 Task: Create ChildIssue0000000640 as Child Issue of Issue Issue0000000320 in Backlog  in Scrum Project Project0000000064 in Jira. Assign Person0000000125 as Assignee of Child Issue ChildIssue0000000621 of Issue Issue0000000311 in Backlog  in Scrum Project Project0000000063 in Jira. Assign Person0000000125 as Assignee of Child Issue ChildIssue0000000622 of Issue Issue0000000311 in Backlog  in Scrum Project Project0000000063 in Jira. Assign Person0000000125 as Assignee of Child Issue ChildIssue0000000623 of Issue Issue0000000312 in Backlog  in Scrum Project Project0000000063 in Jira. Assign Person0000000125 as Assignee of Child Issue ChildIssue0000000624 of Issue Issue0000000312 in Backlog  in Scrum Project Project0000000063 in Jira
Action: Mouse moved to (970, 509)
Screenshot: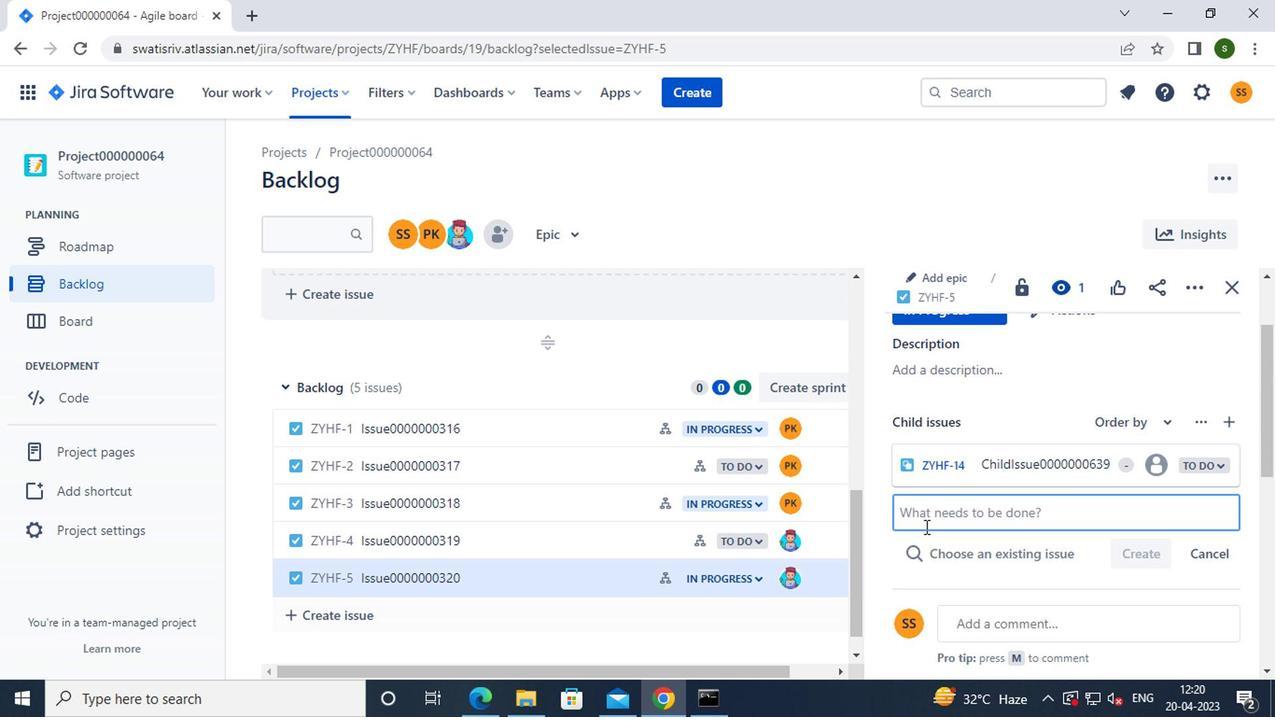 
Action: Key pressed <Key.caps_lock><Key.caps_lock>c<Key.caps_lock>hild<Key.caps_lock>i<Key.caps_lock>ssue0000000640
Screenshot: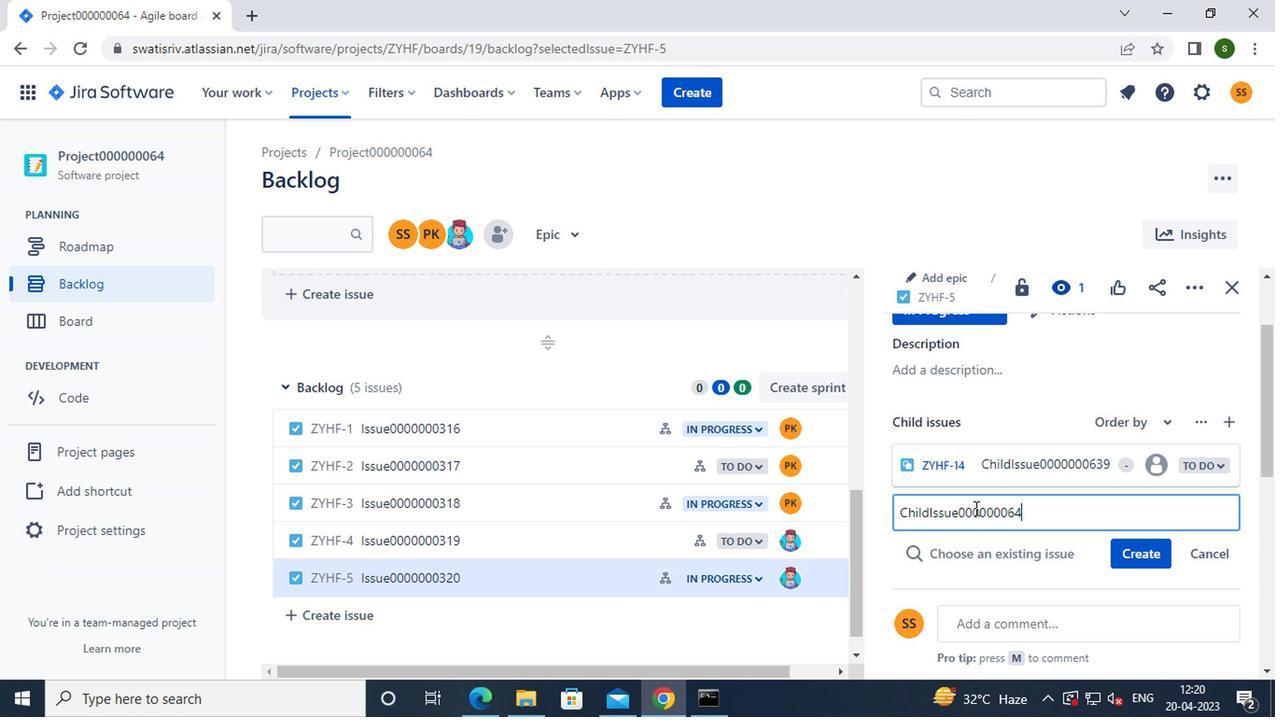 
Action: Mouse moved to (1135, 558)
Screenshot: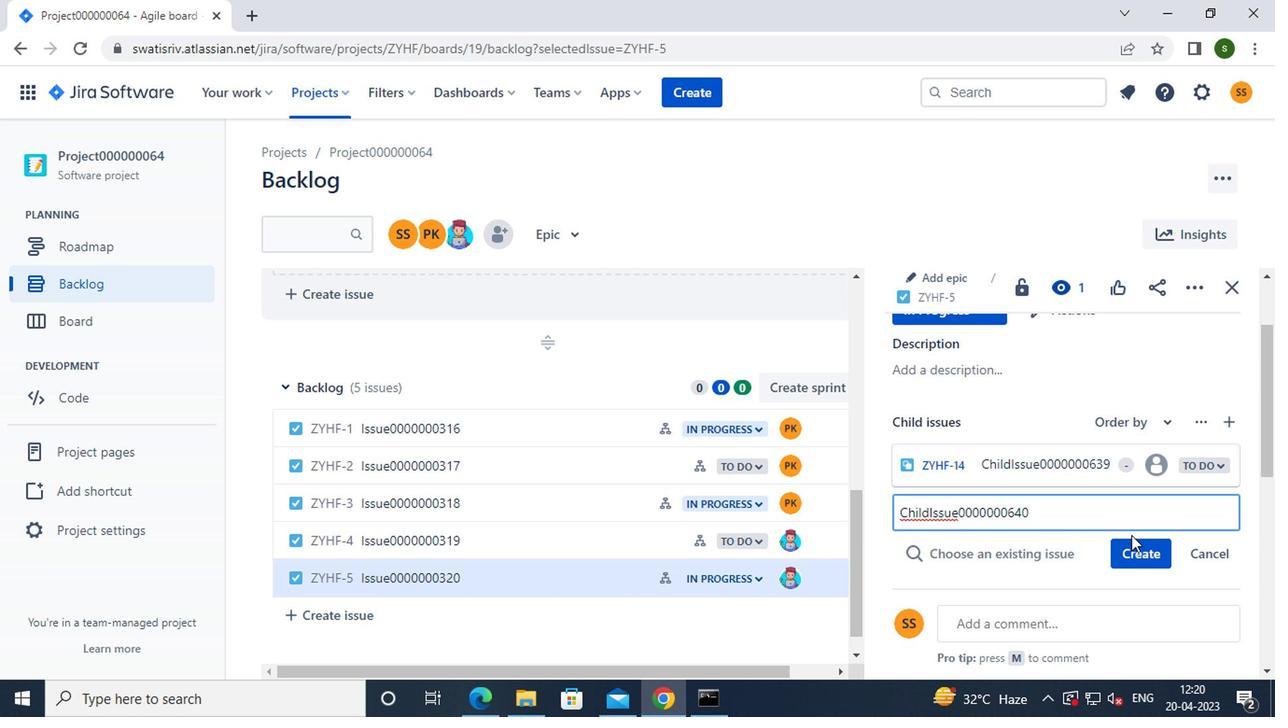 
Action: Mouse pressed left at (1135, 558)
Screenshot: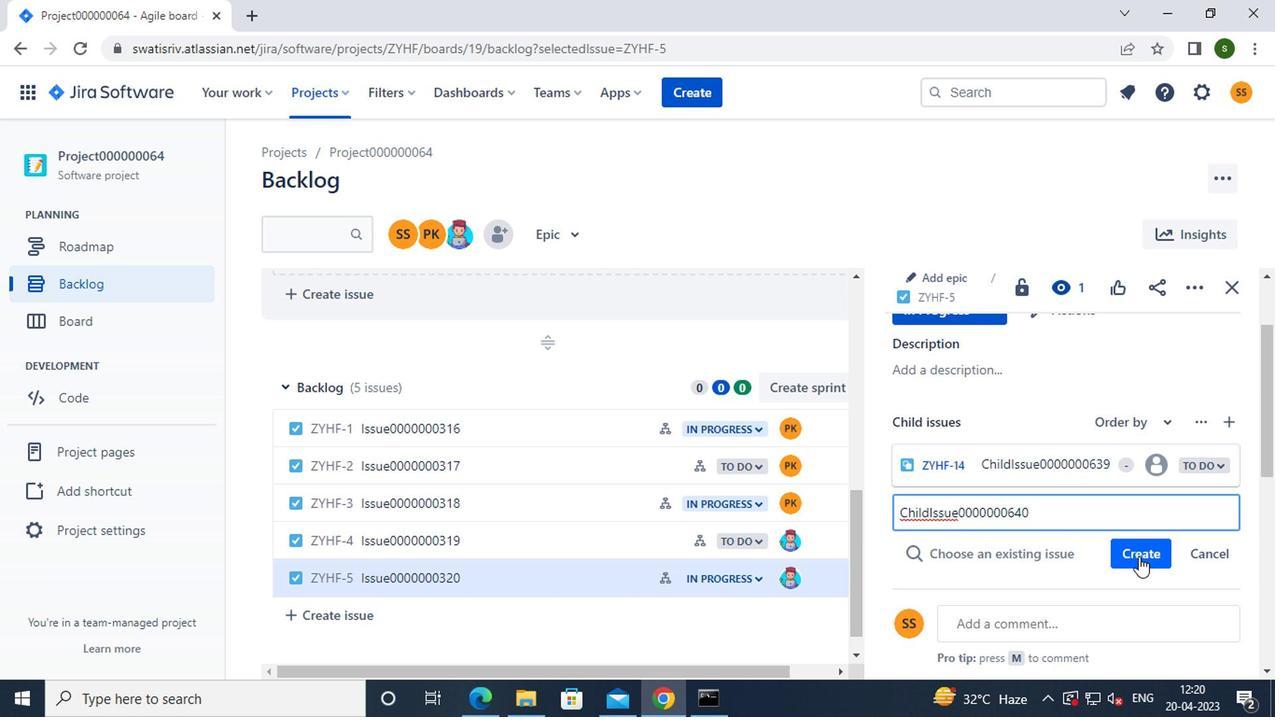 
Action: Mouse moved to (318, 85)
Screenshot: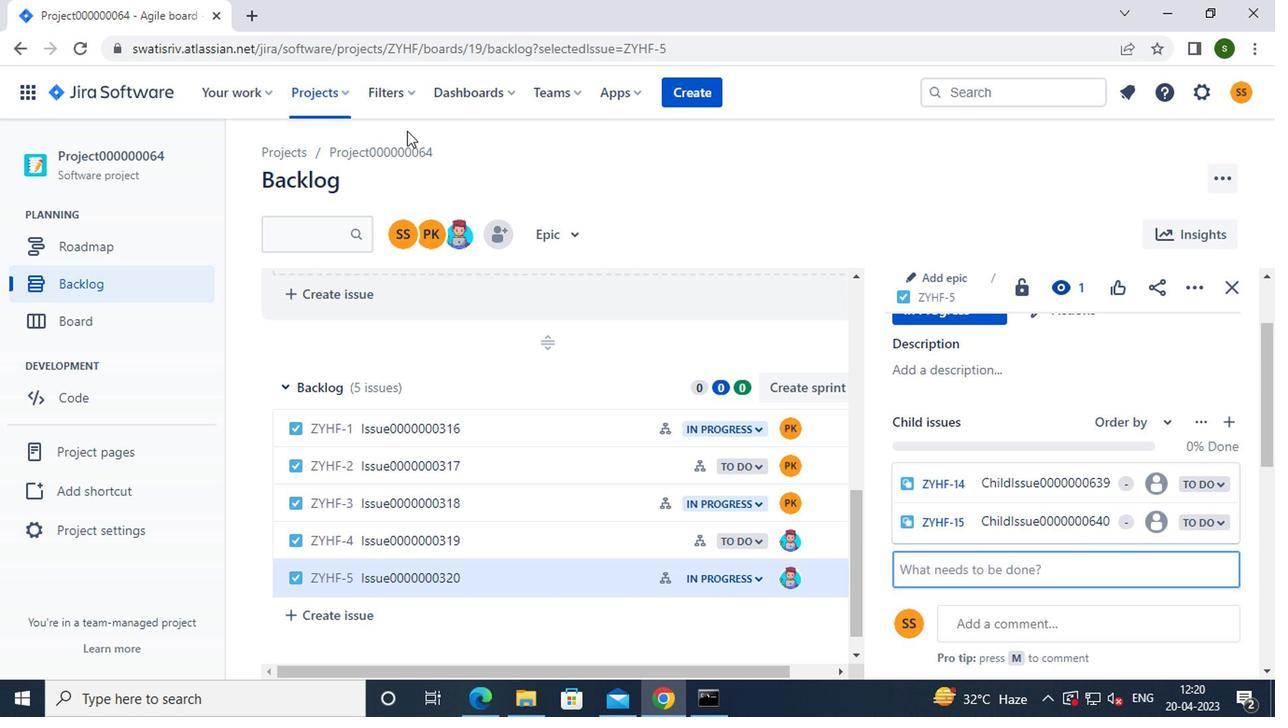 
Action: Mouse pressed left at (318, 85)
Screenshot: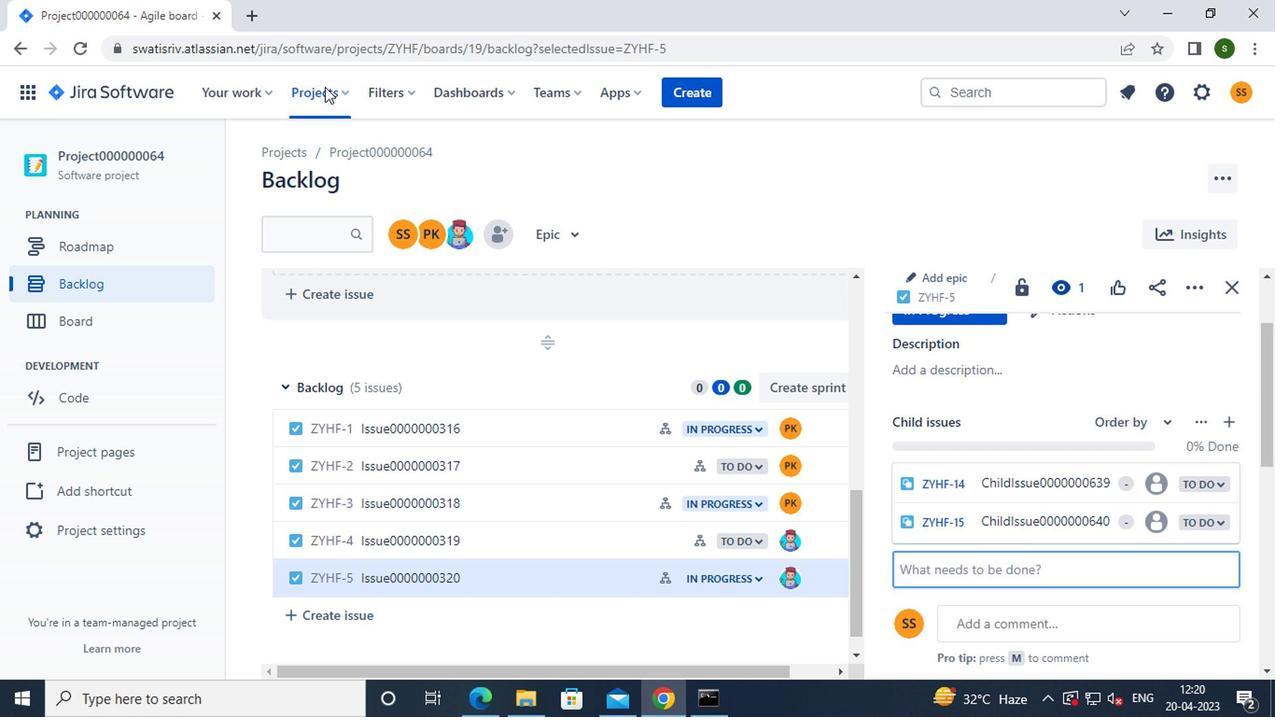 
Action: Mouse moved to (321, 95)
Screenshot: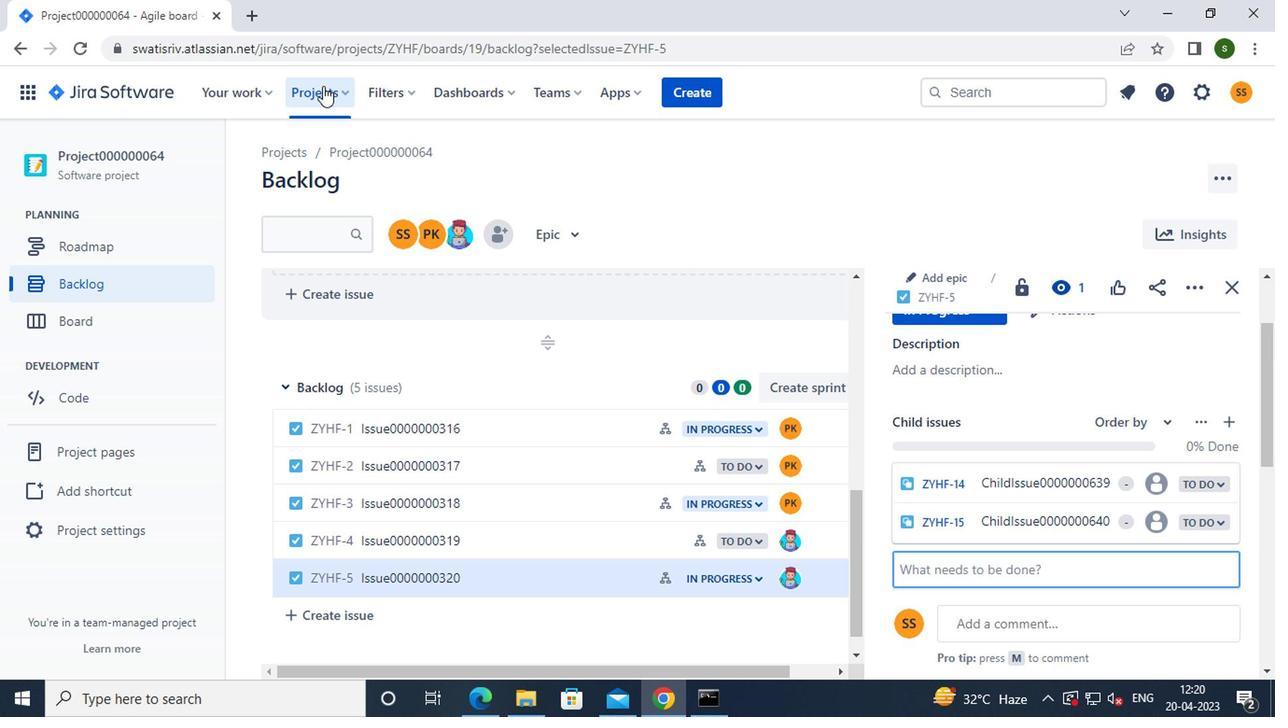 
Action: Mouse pressed left at (321, 95)
Screenshot: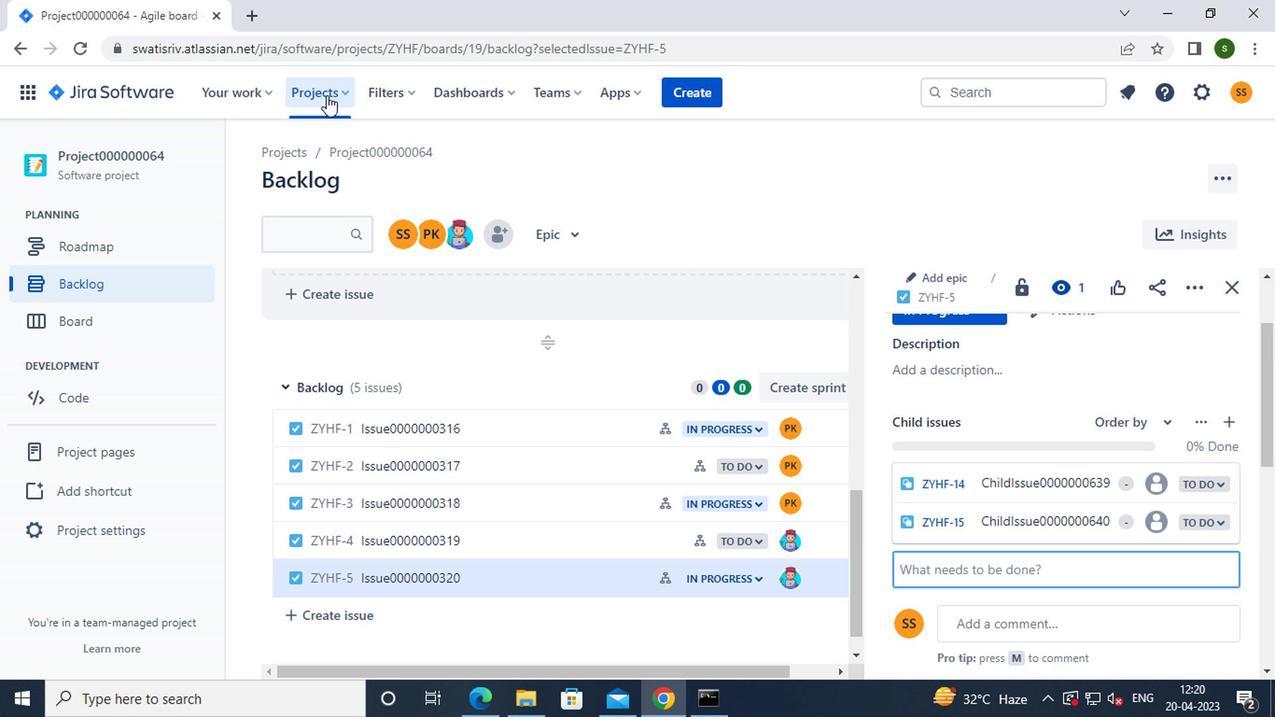 
Action: Mouse pressed left at (321, 95)
Screenshot: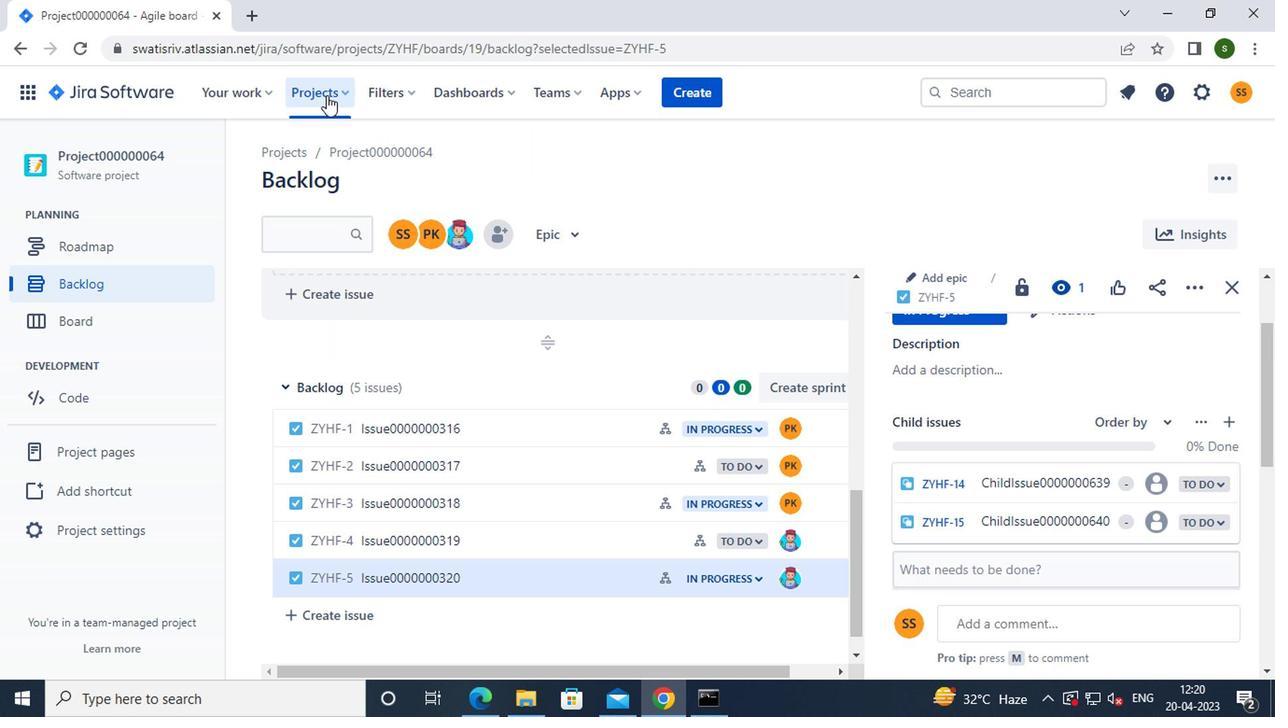 
Action: Mouse moved to (378, 220)
Screenshot: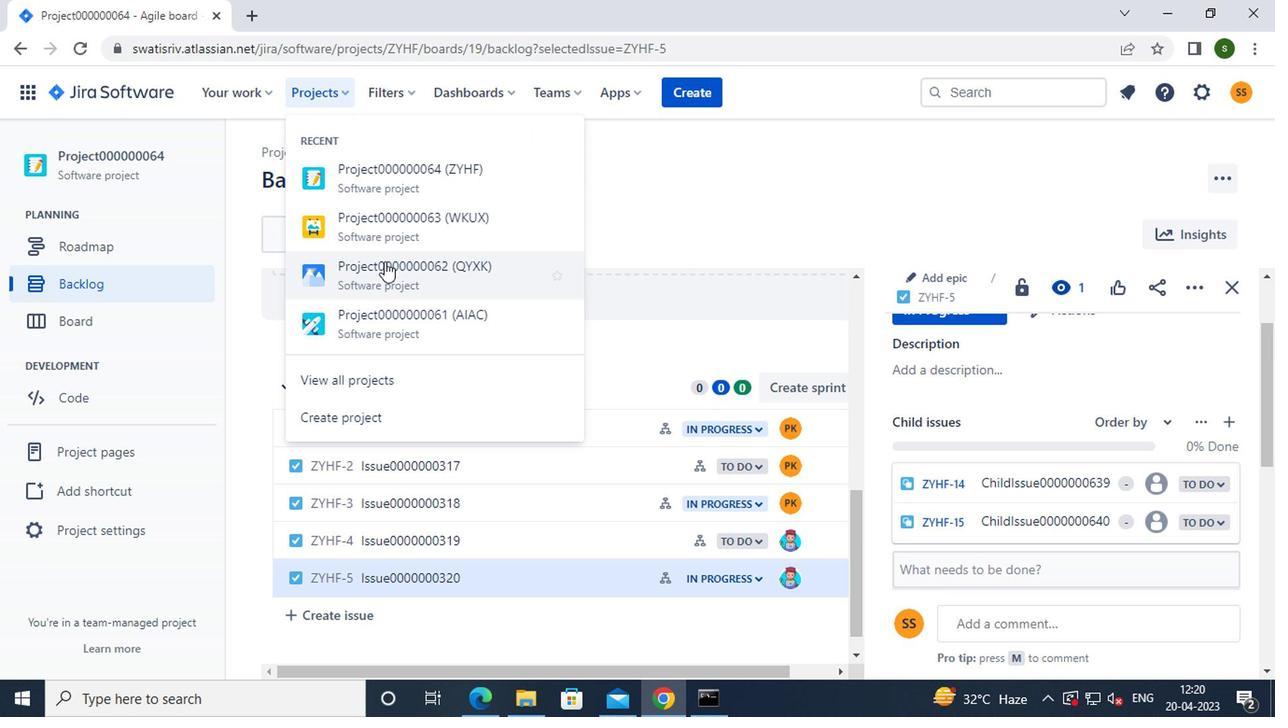 
Action: Mouse pressed left at (378, 220)
Screenshot: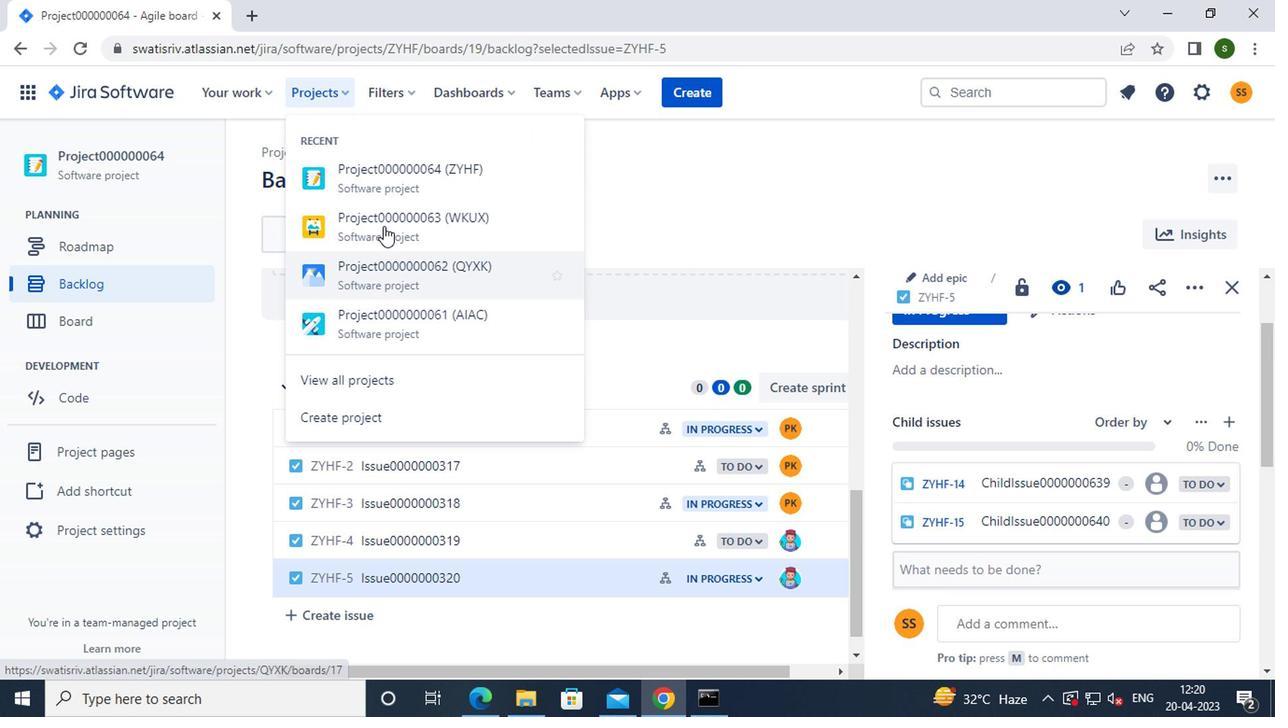 
Action: Mouse moved to (122, 286)
Screenshot: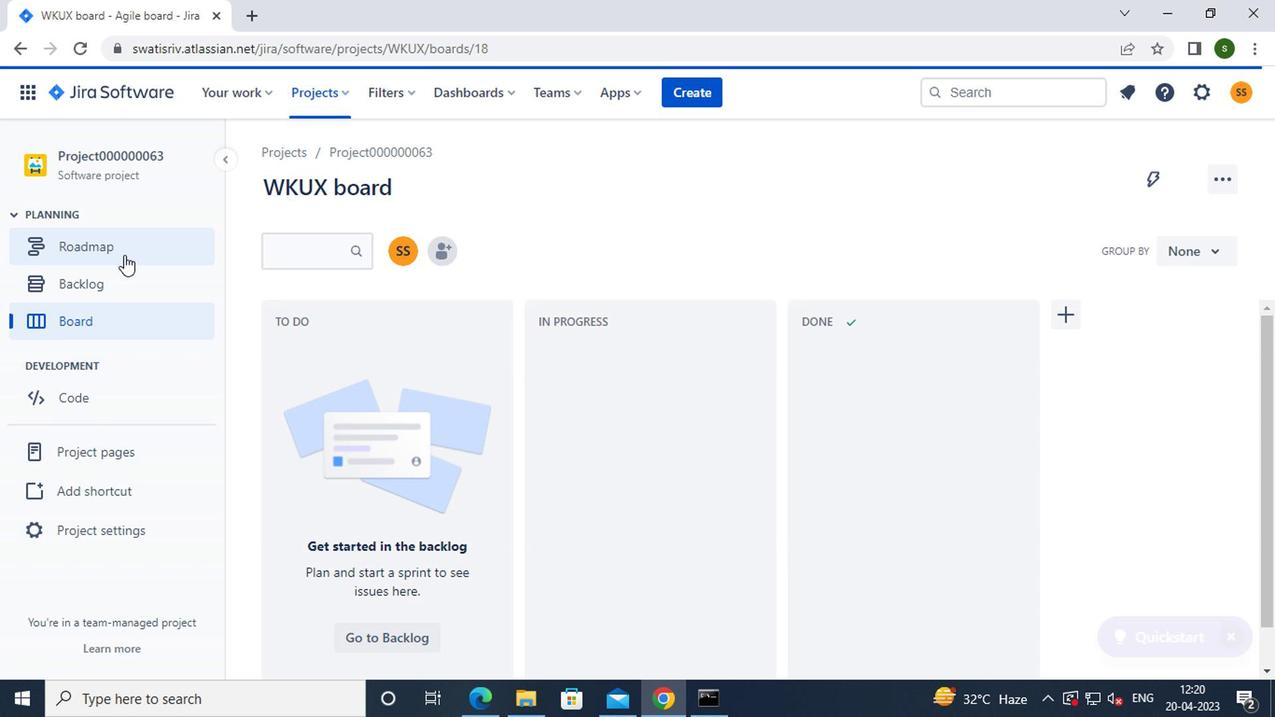 
Action: Mouse pressed left at (122, 286)
Screenshot: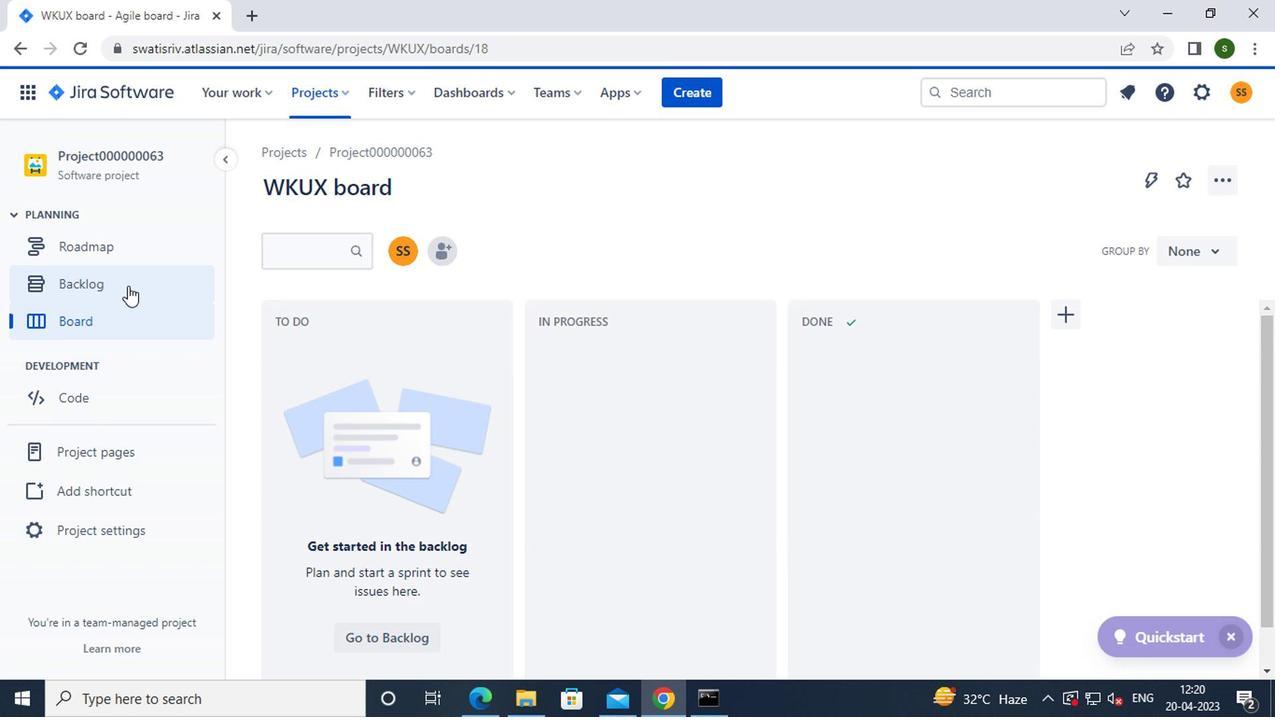 
Action: Mouse moved to (843, 431)
Screenshot: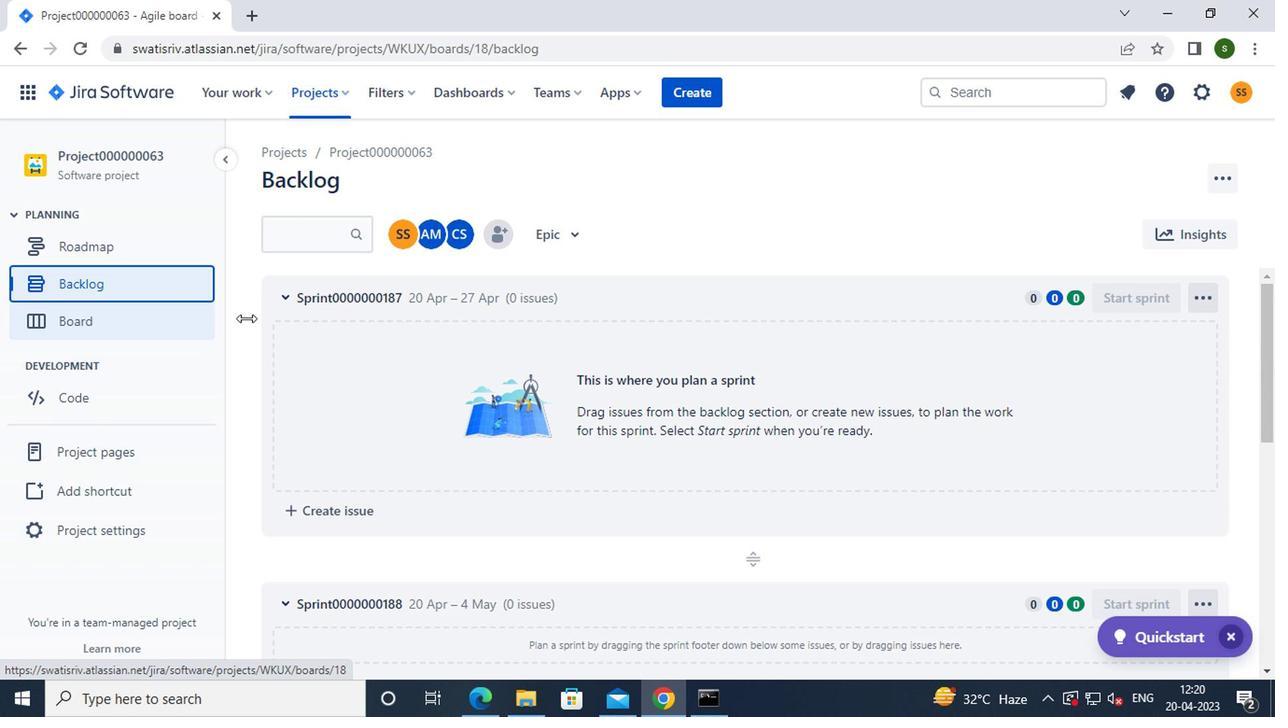 
Action: Mouse scrolled (843, 430) with delta (0, -1)
Screenshot: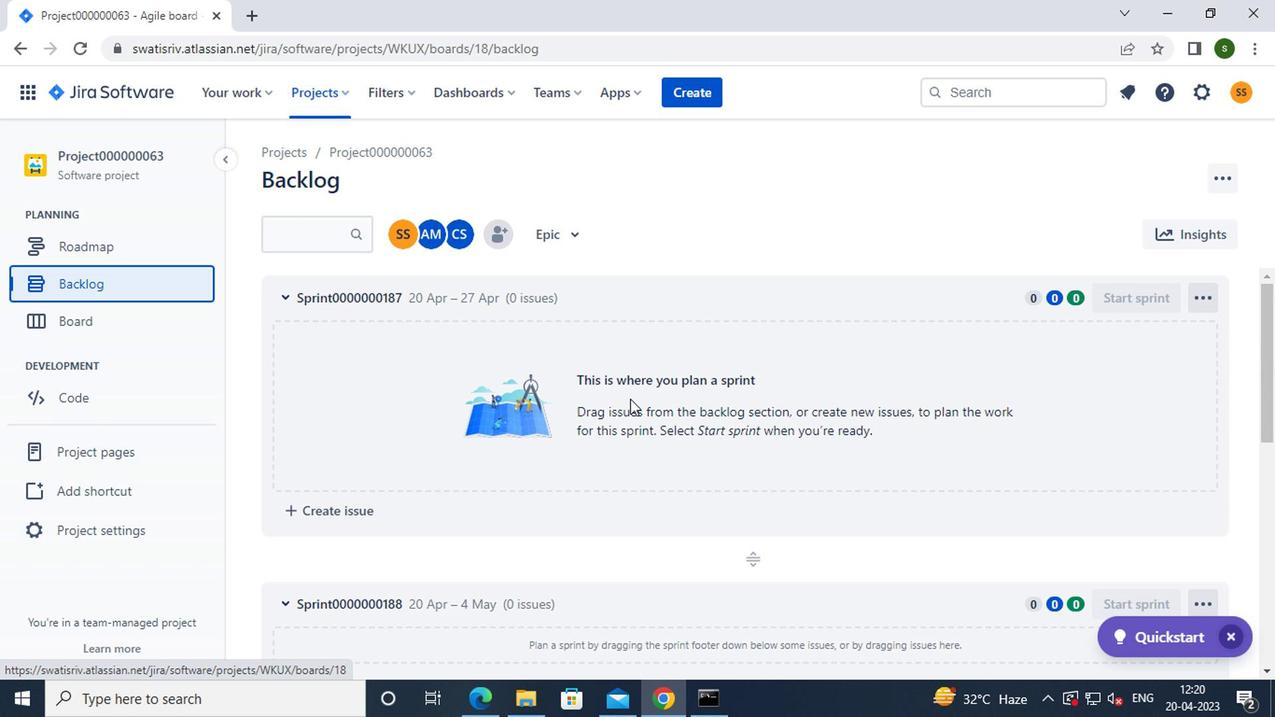 
Action: Mouse scrolled (843, 430) with delta (0, -1)
Screenshot: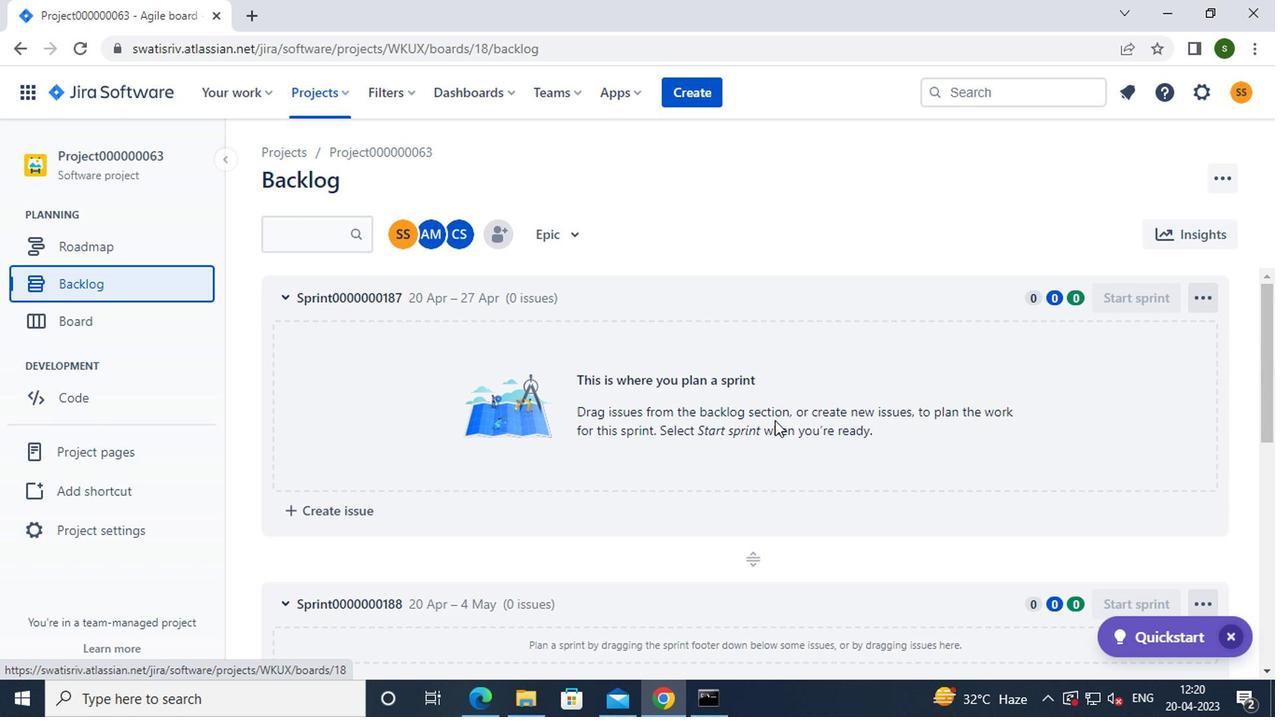 
Action: Mouse scrolled (843, 430) with delta (0, -1)
Screenshot: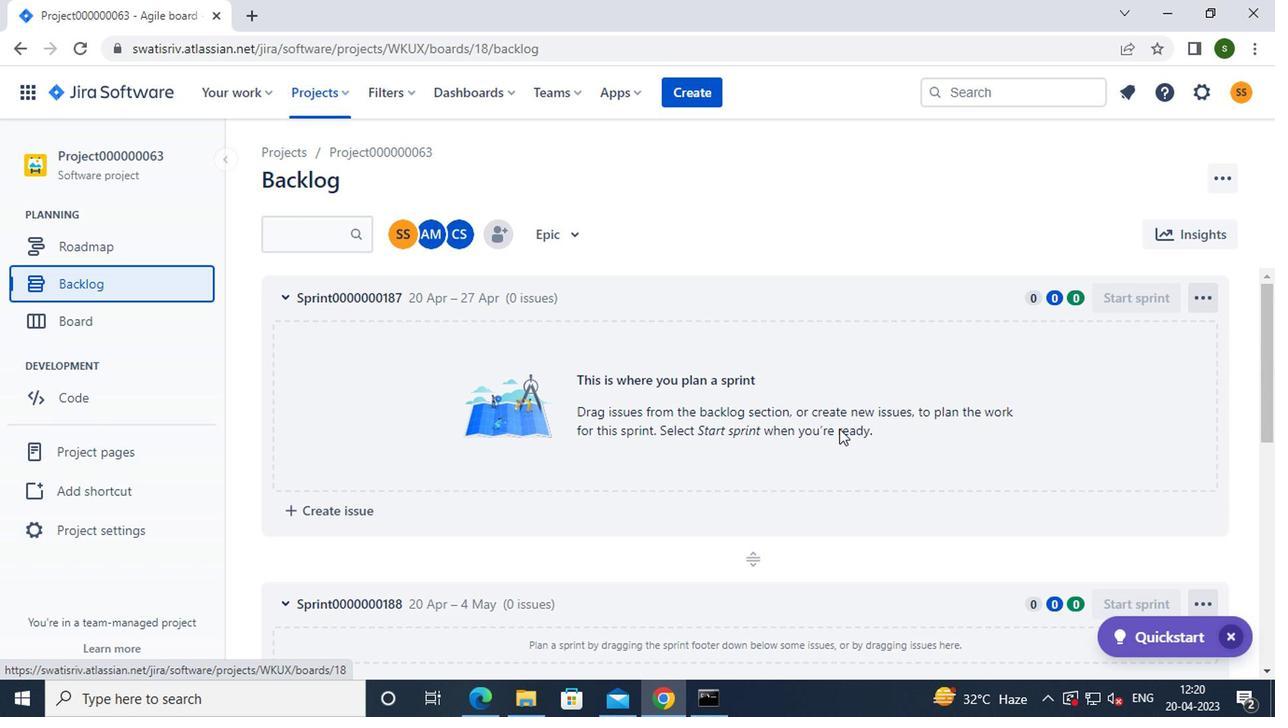 
Action: Mouse scrolled (843, 430) with delta (0, -1)
Screenshot: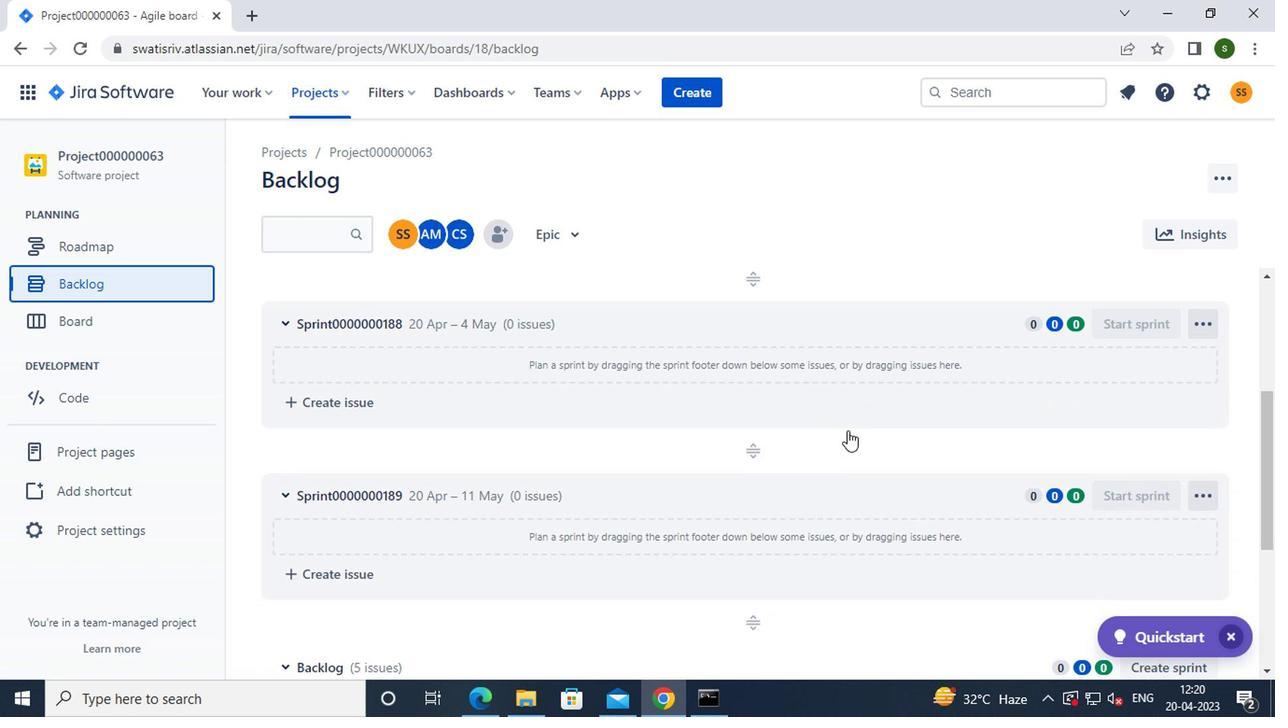 
Action: Mouse scrolled (843, 430) with delta (0, -1)
Screenshot: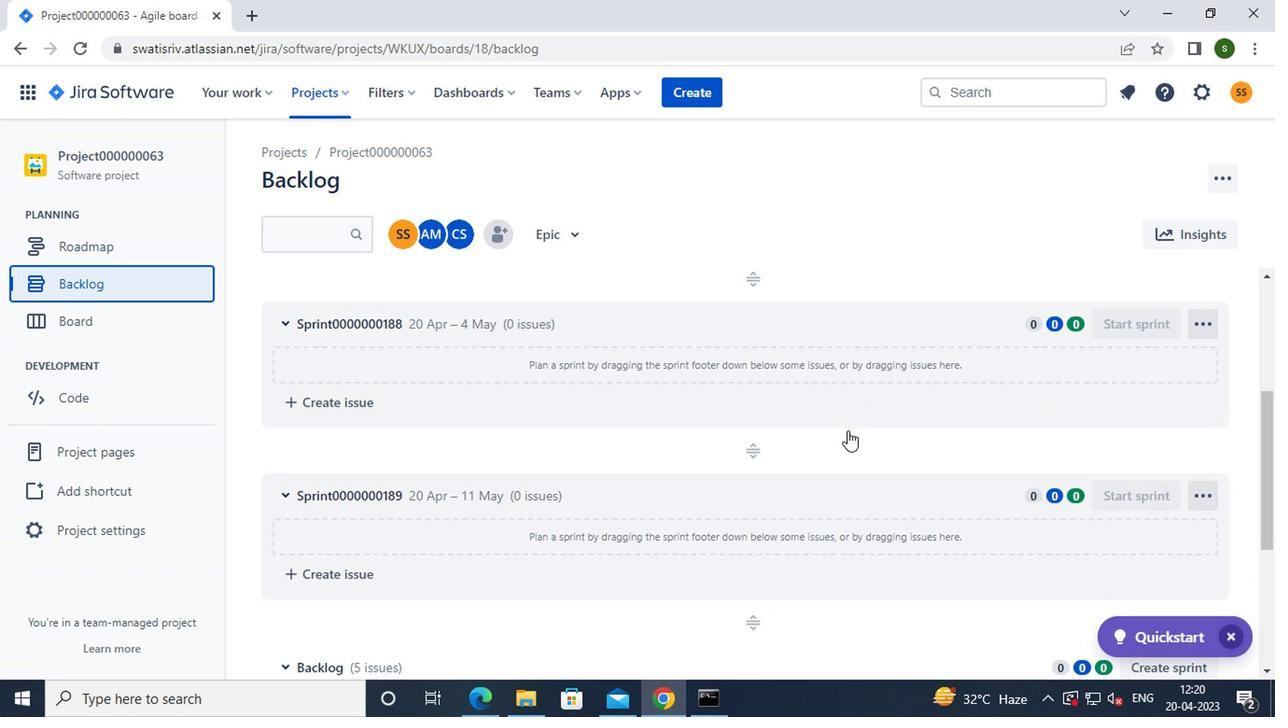 
Action: Mouse scrolled (843, 430) with delta (0, -1)
Screenshot: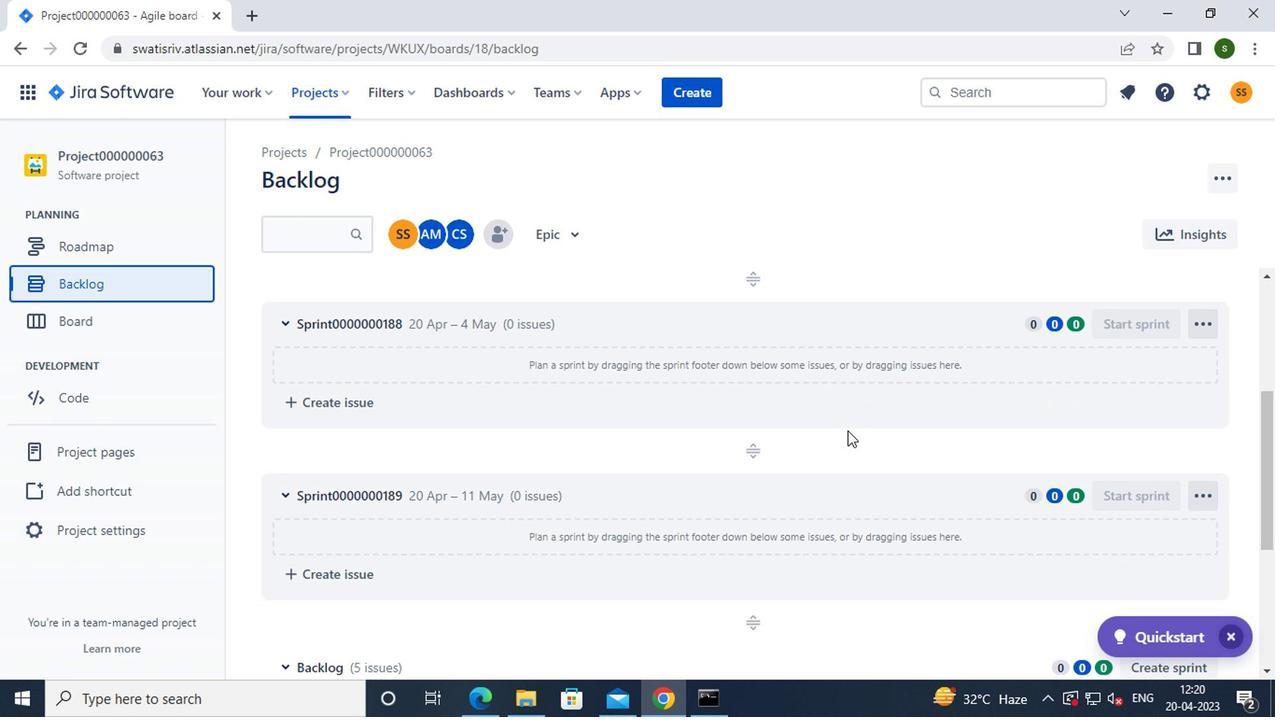 
Action: Mouse moved to (625, 415)
Screenshot: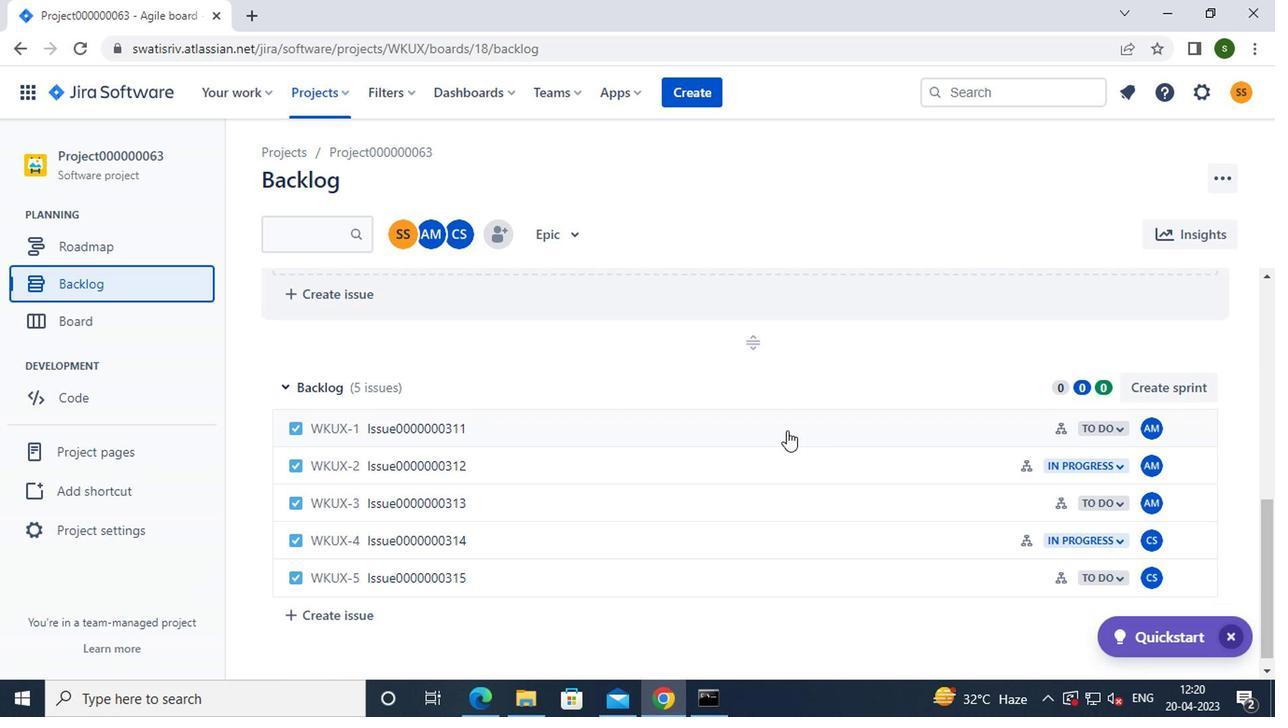 
Action: Mouse pressed left at (625, 415)
Screenshot: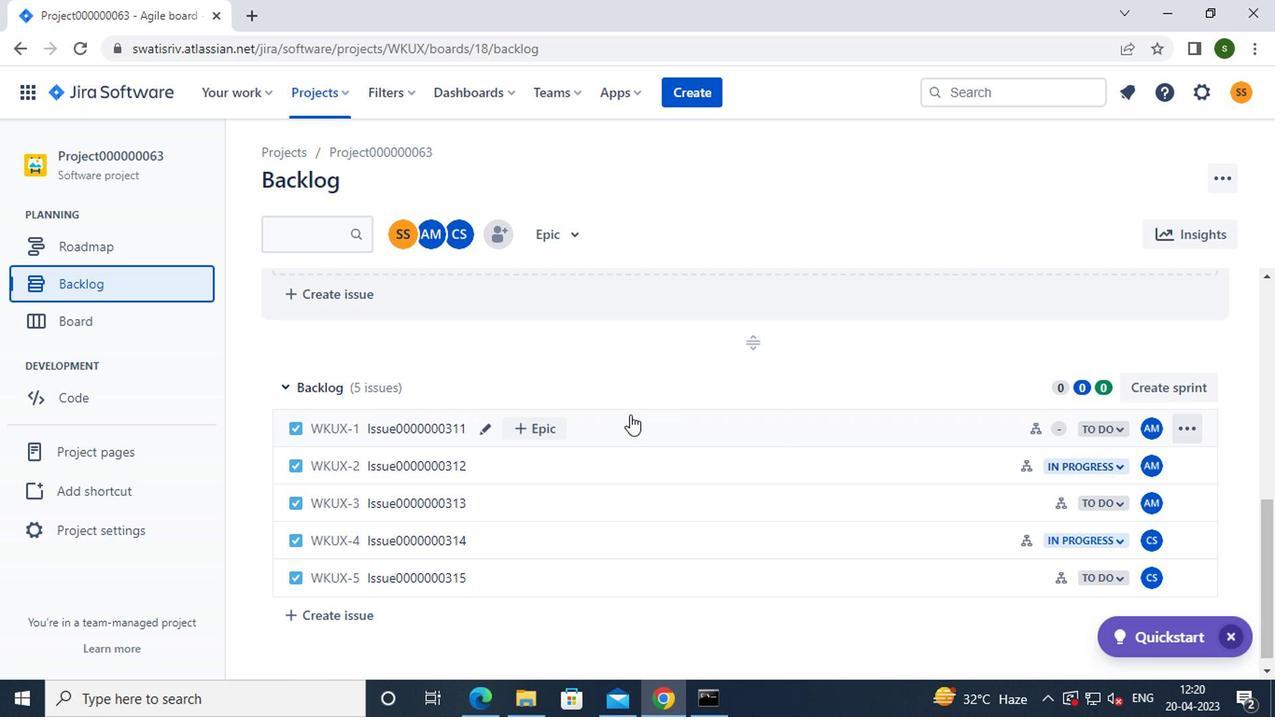 
Action: Mouse moved to (1101, 445)
Screenshot: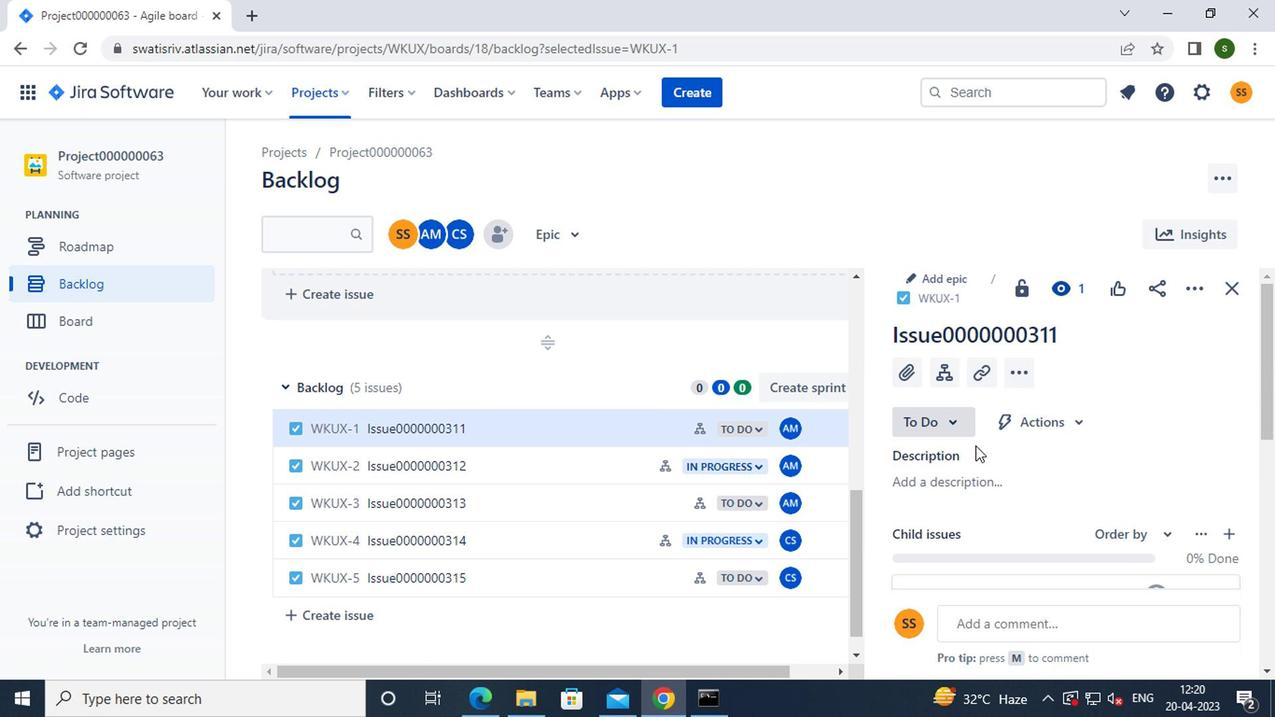 
Action: Mouse scrolled (1101, 443) with delta (0, -1)
Screenshot: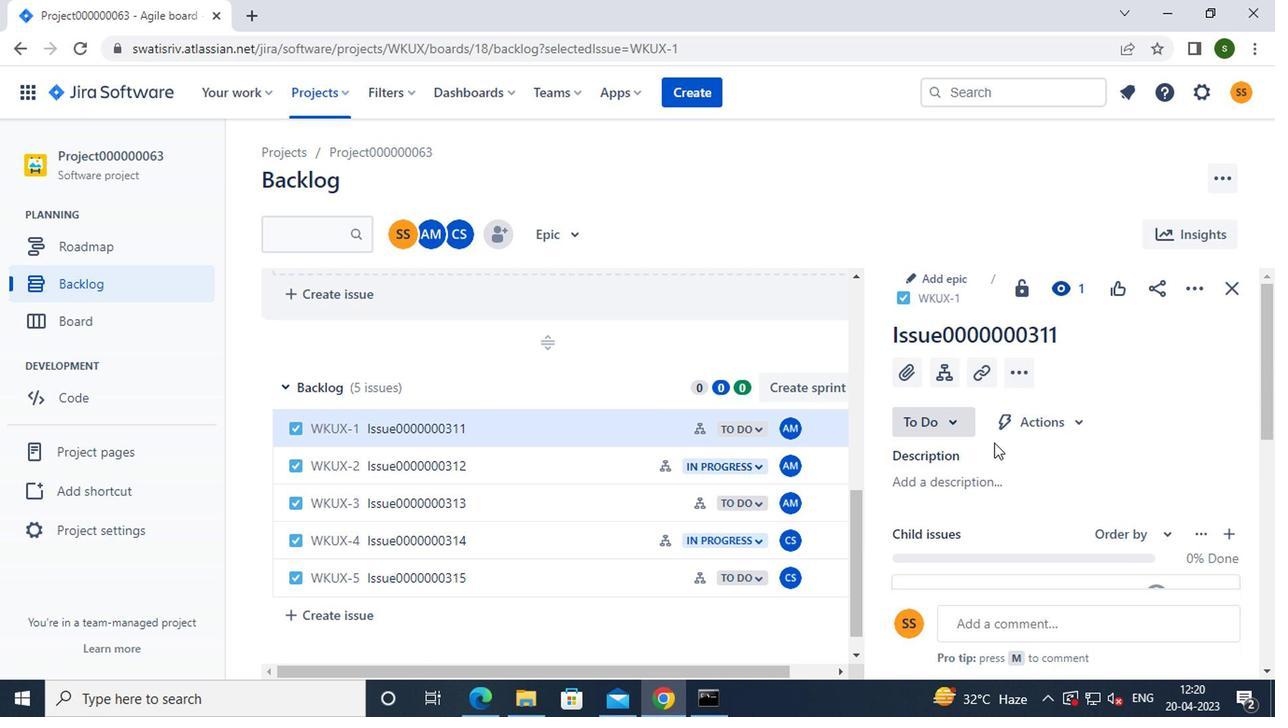 
Action: Mouse moved to (1157, 506)
Screenshot: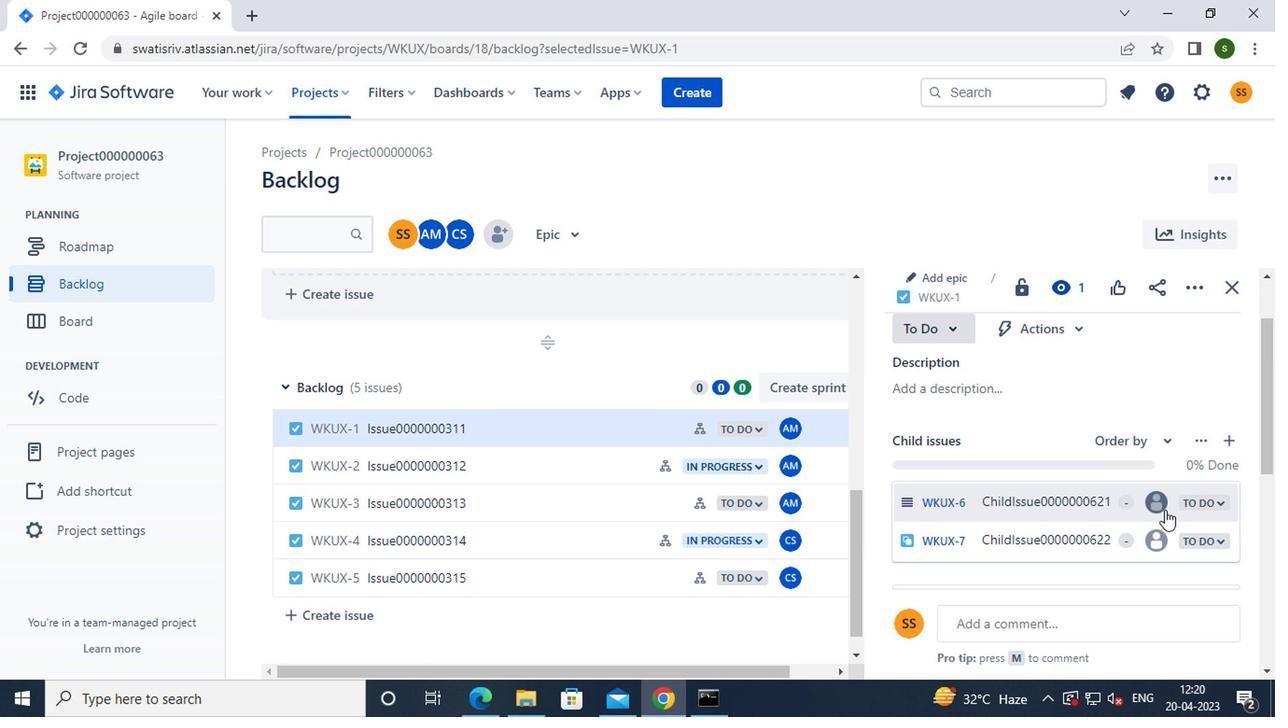 
Action: Mouse pressed left at (1157, 506)
Screenshot: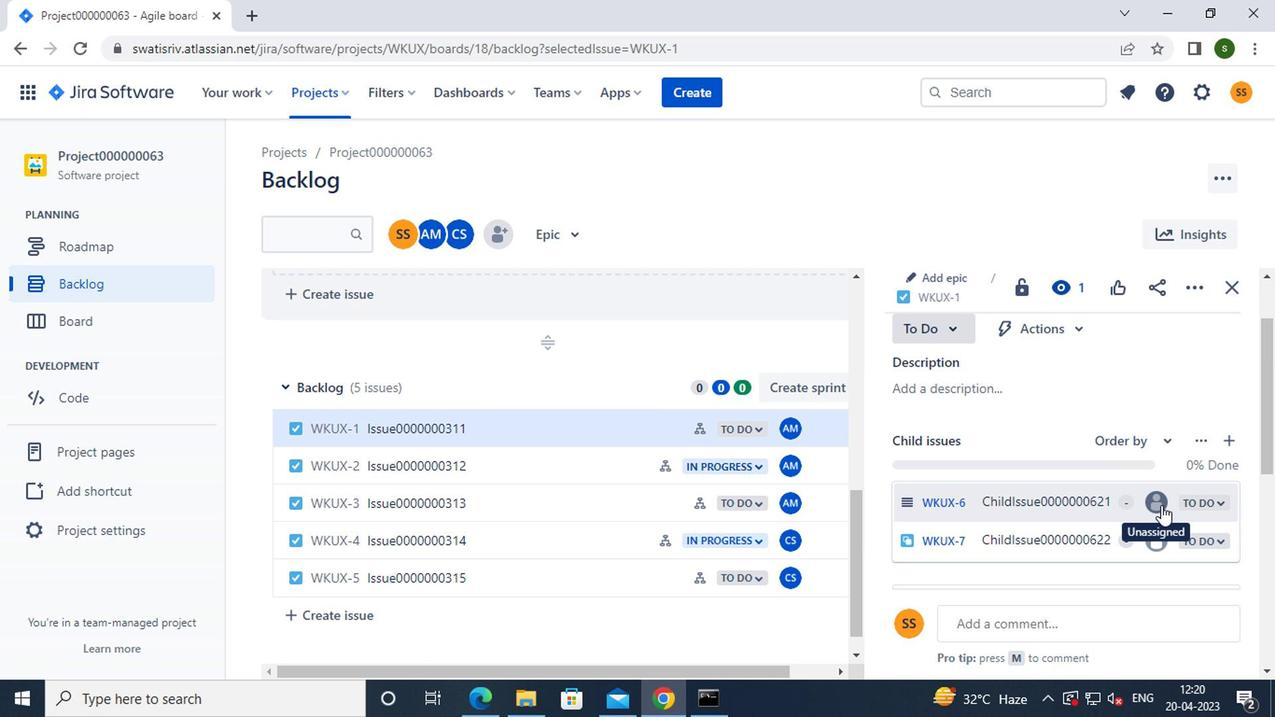 
Action: Mouse moved to (995, 536)
Screenshot: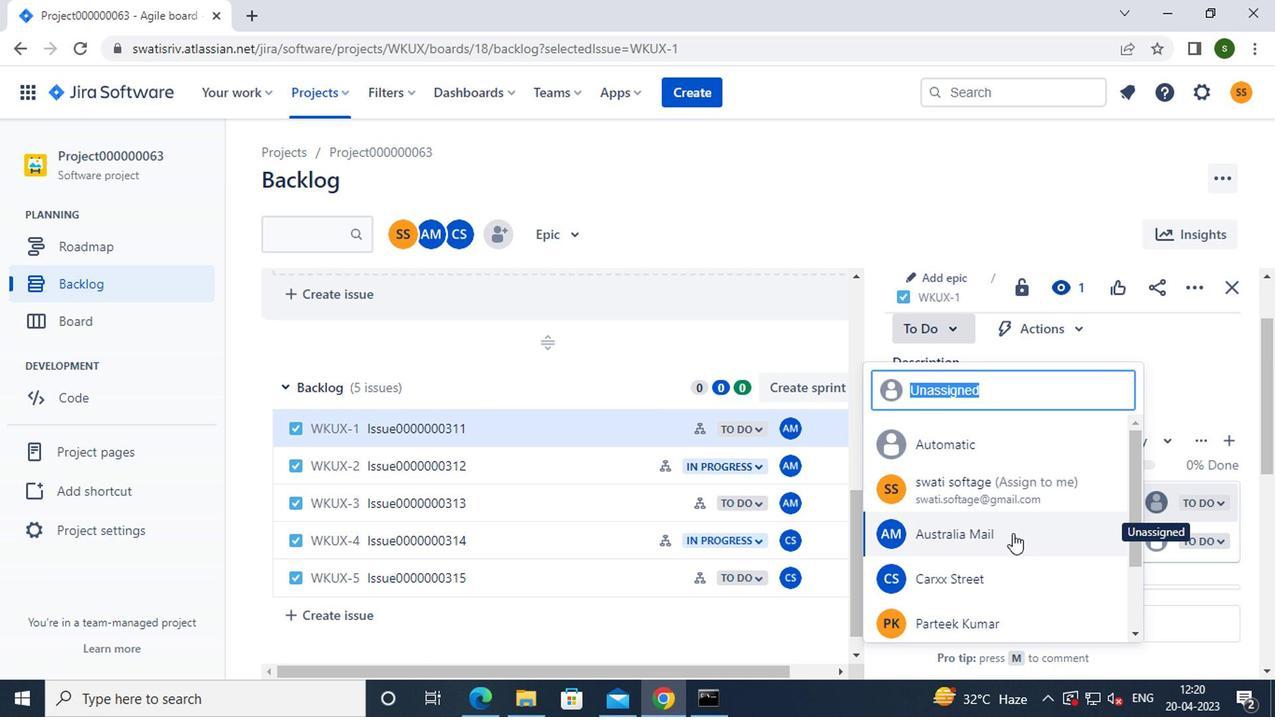 
Action: Mouse pressed left at (995, 536)
Screenshot: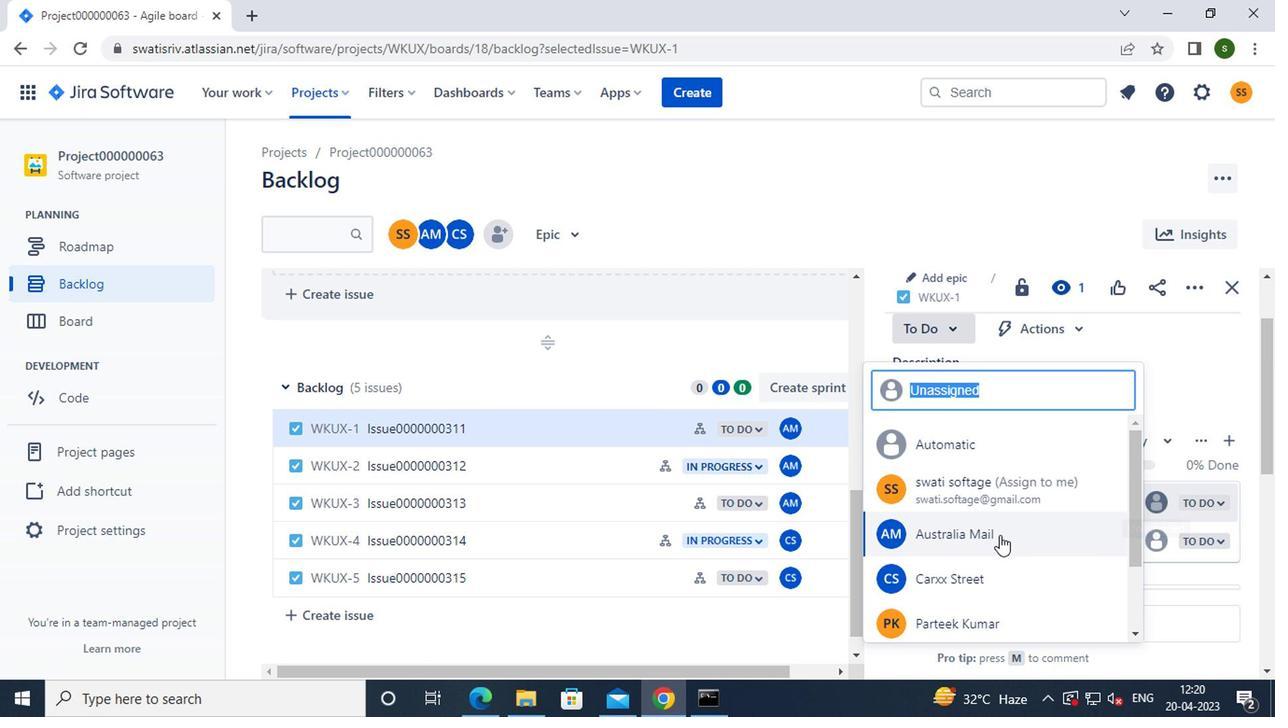 
Action: Mouse moved to (1153, 534)
Screenshot: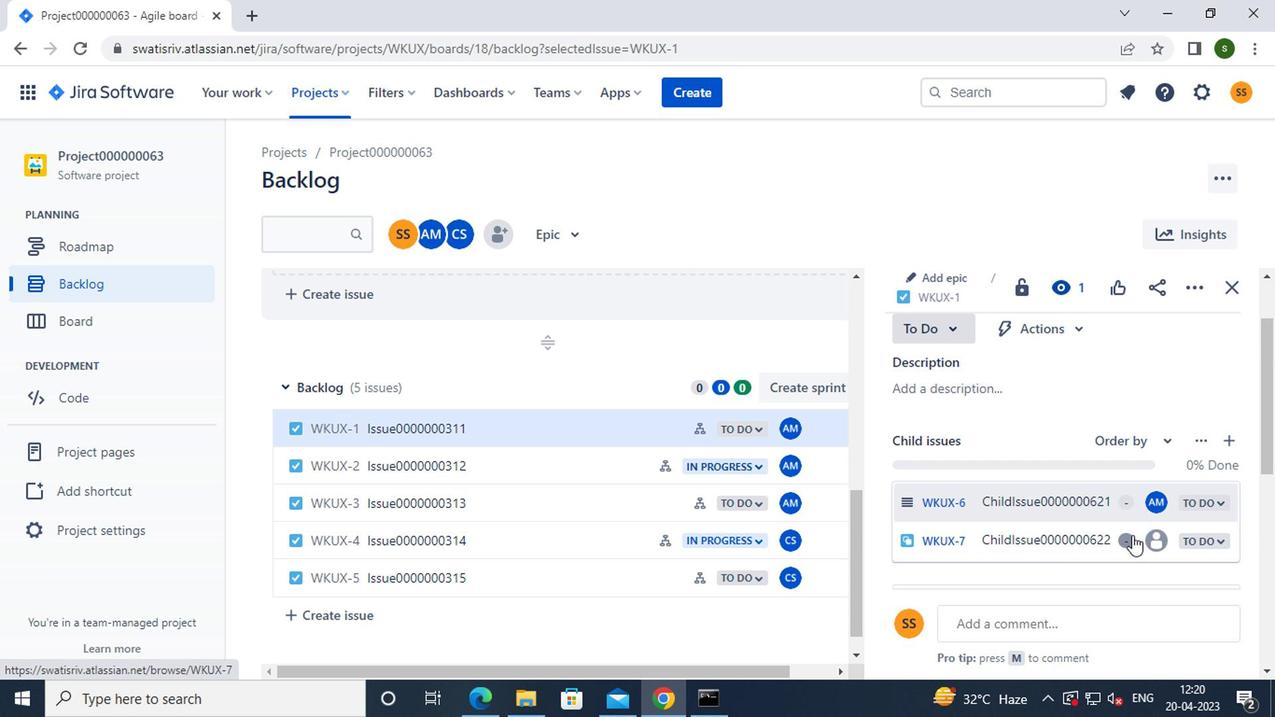 
Action: Mouse pressed left at (1153, 534)
Screenshot: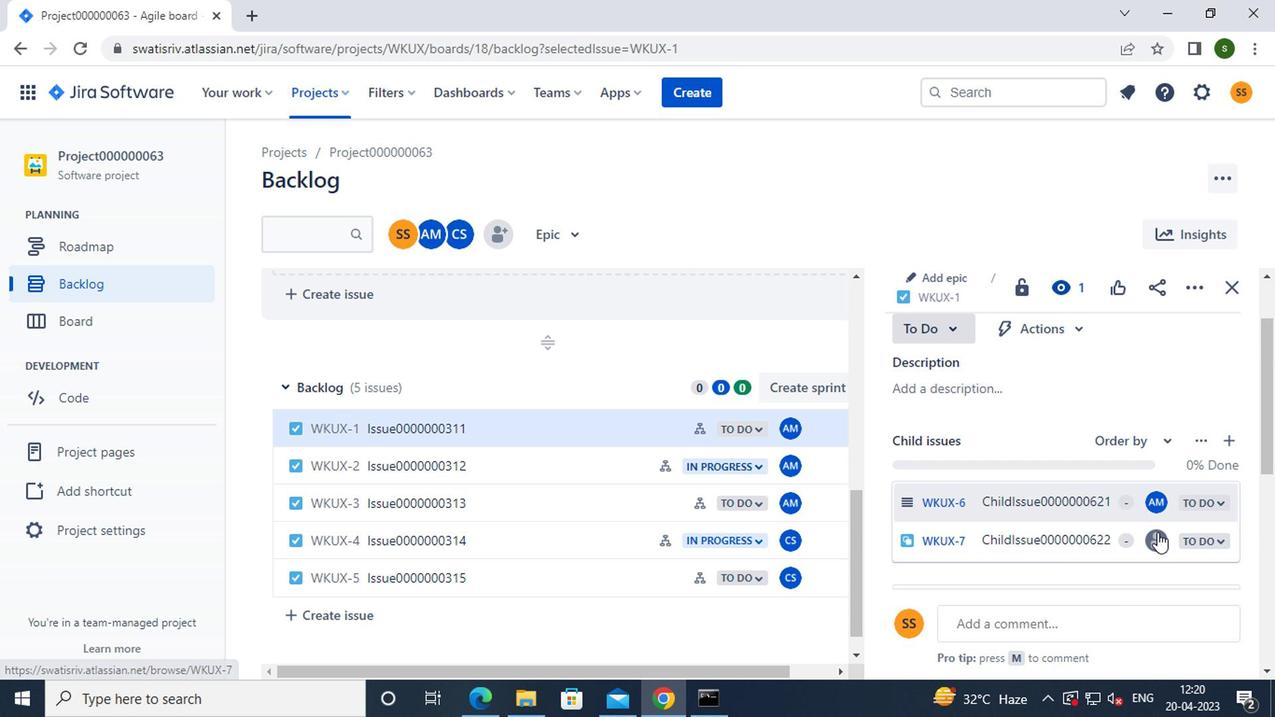 
Action: Mouse moved to (1009, 573)
Screenshot: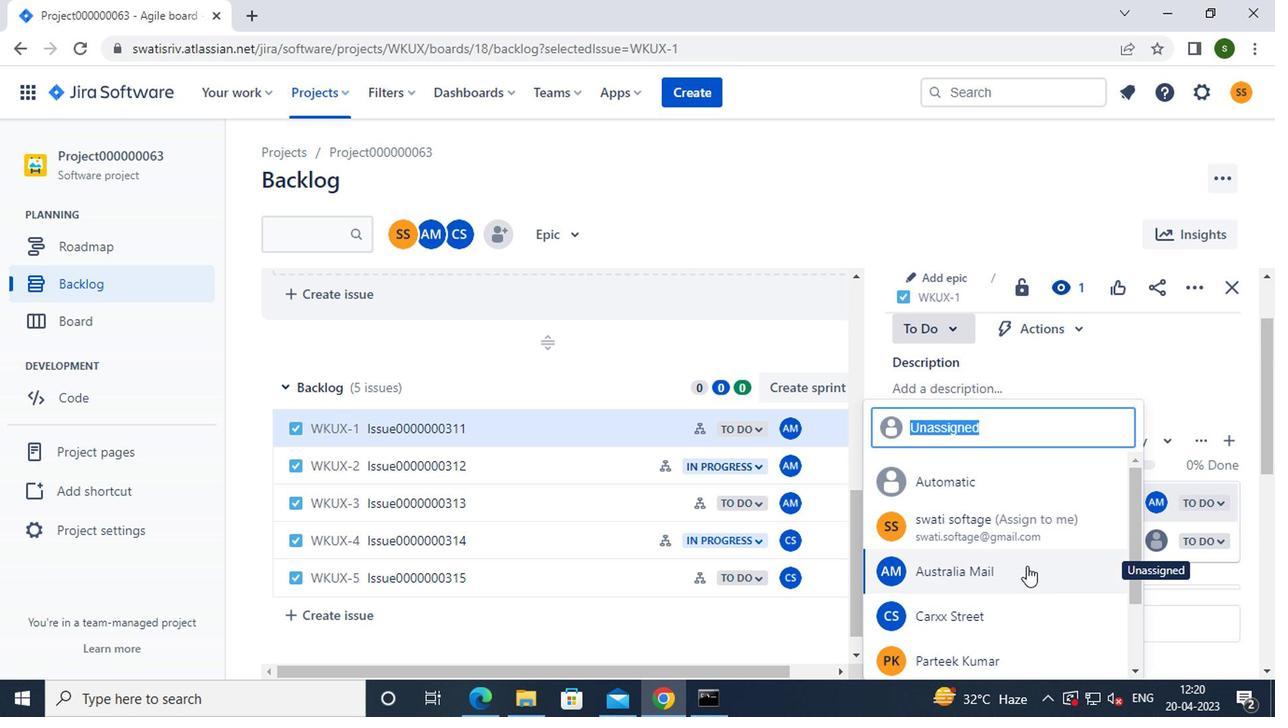 
Action: Mouse pressed left at (1009, 573)
Screenshot: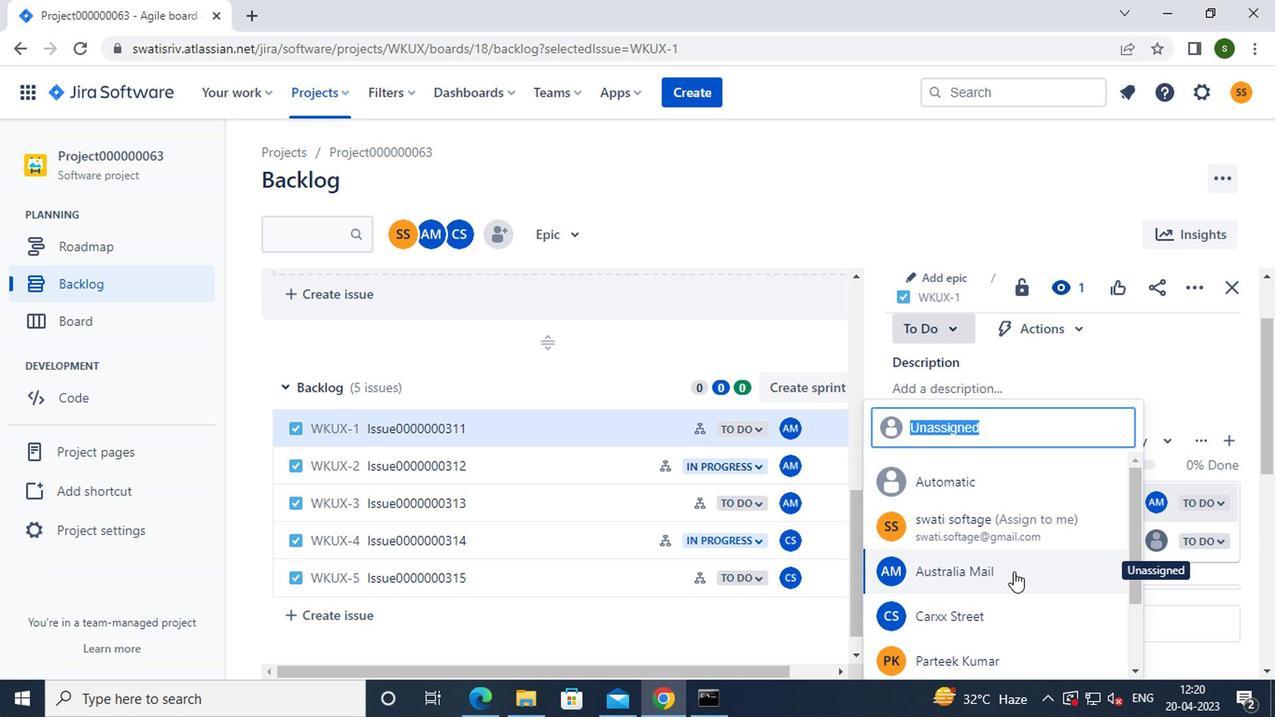 
Action: Mouse moved to (597, 459)
Screenshot: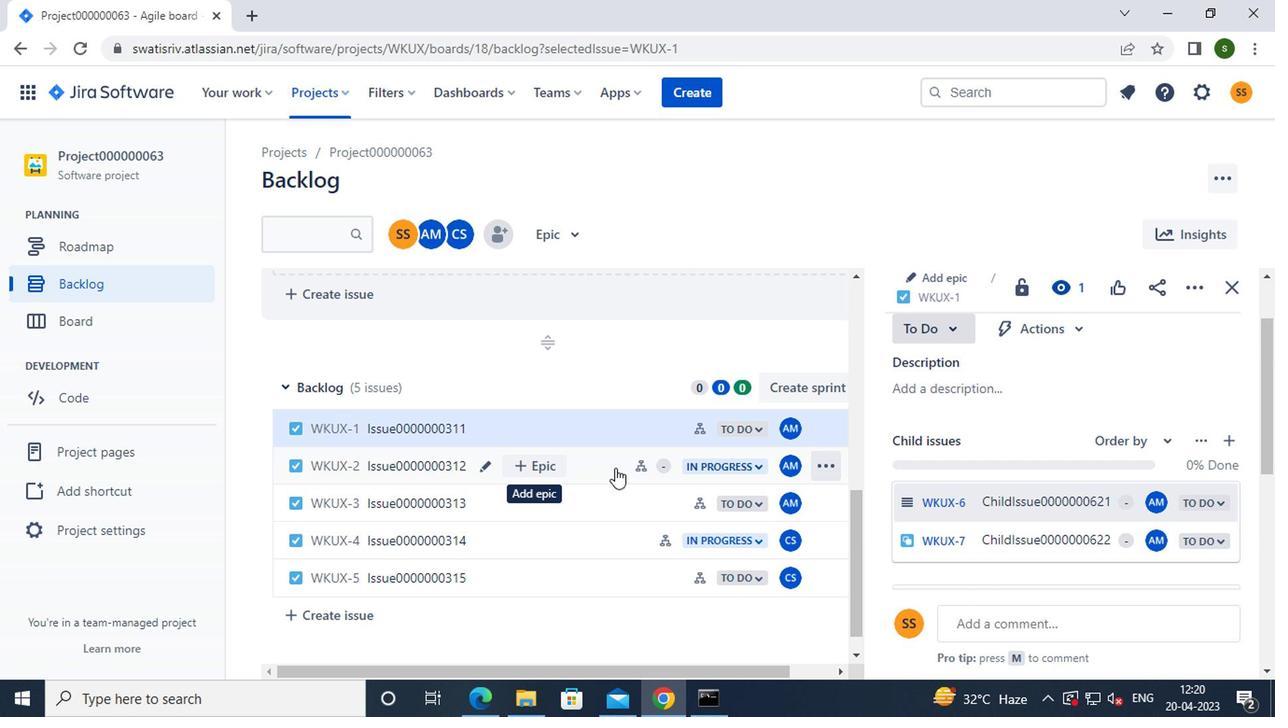 
Action: Mouse pressed left at (597, 459)
Screenshot: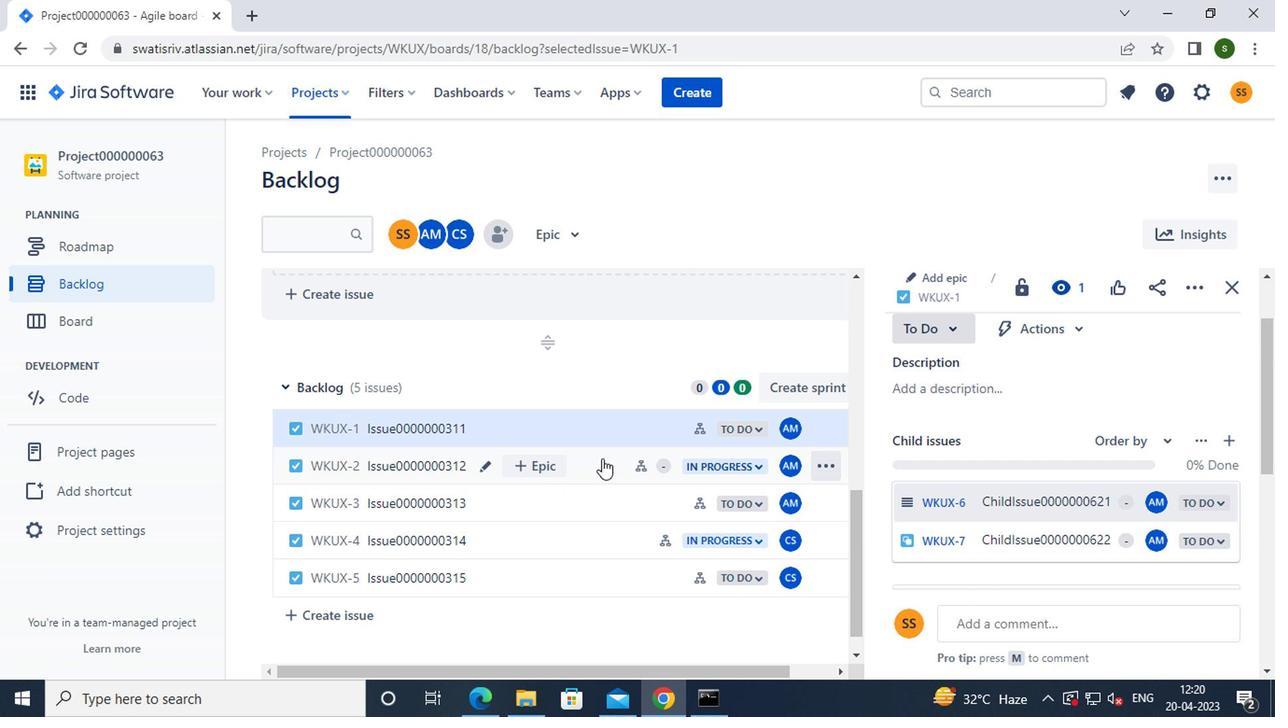 
Action: Mouse moved to (1070, 484)
Screenshot: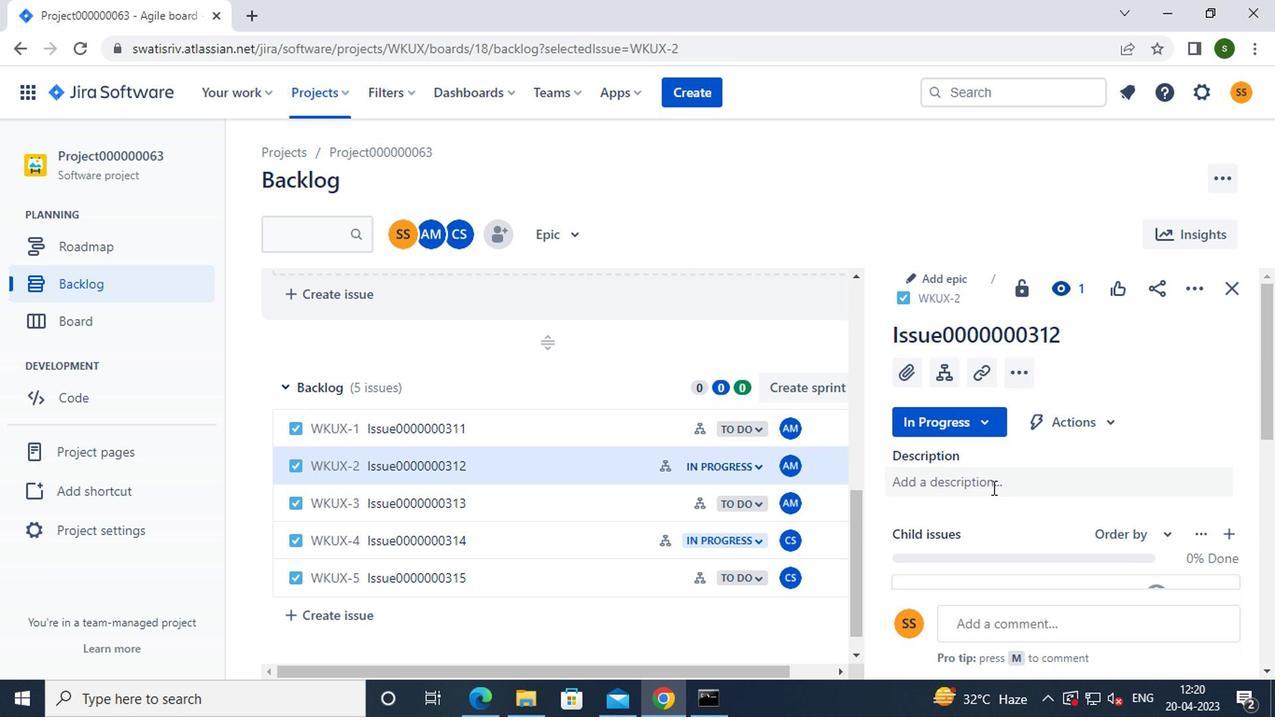 
Action: Mouse scrolled (1070, 482) with delta (0, -1)
Screenshot: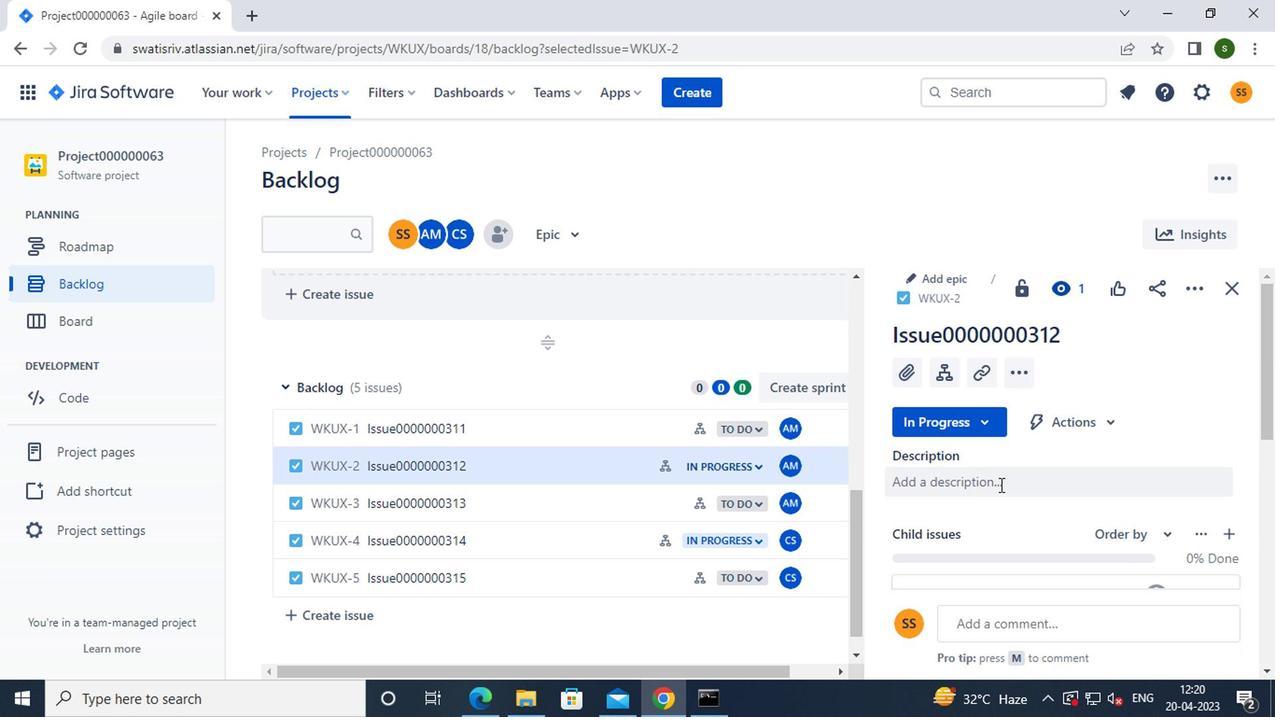 
Action: Mouse scrolled (1070, 482) with delta (0, -1)
Screenshot: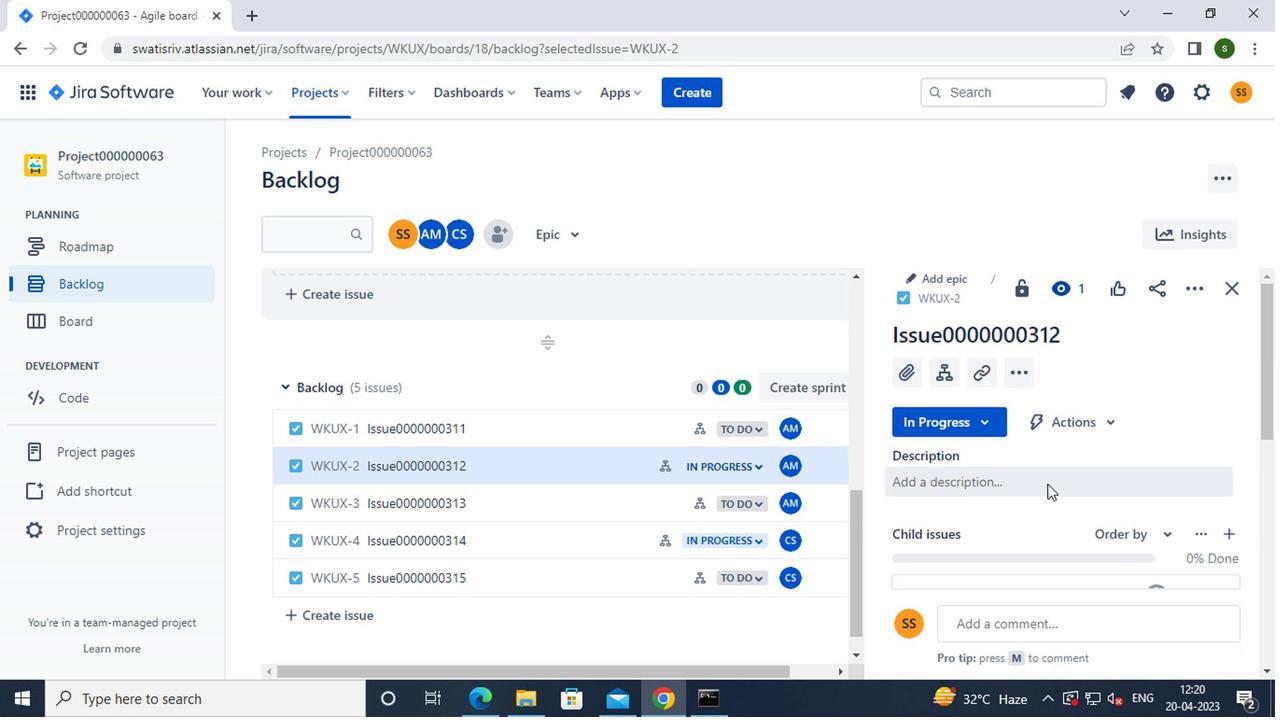 
Action: Mouse moved to (1160, 413)
Screenshot: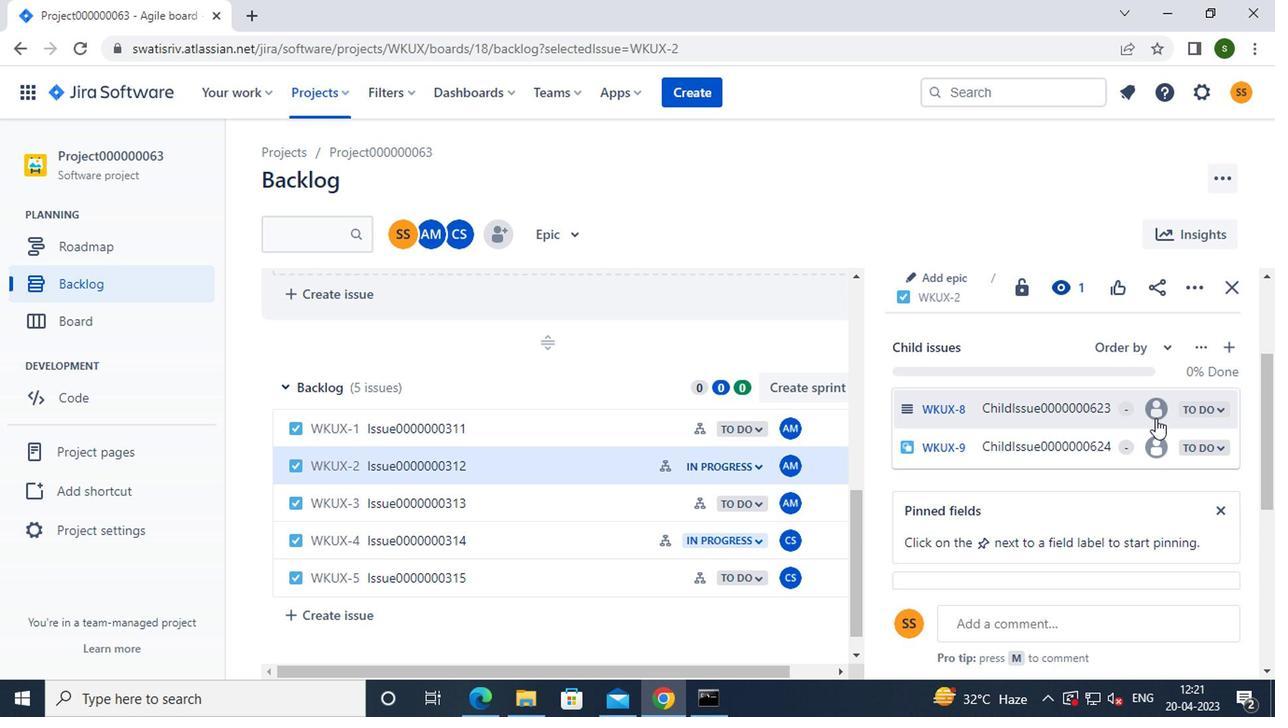 
Action: Mouse pressed left at (1160, 413)
Screenshot: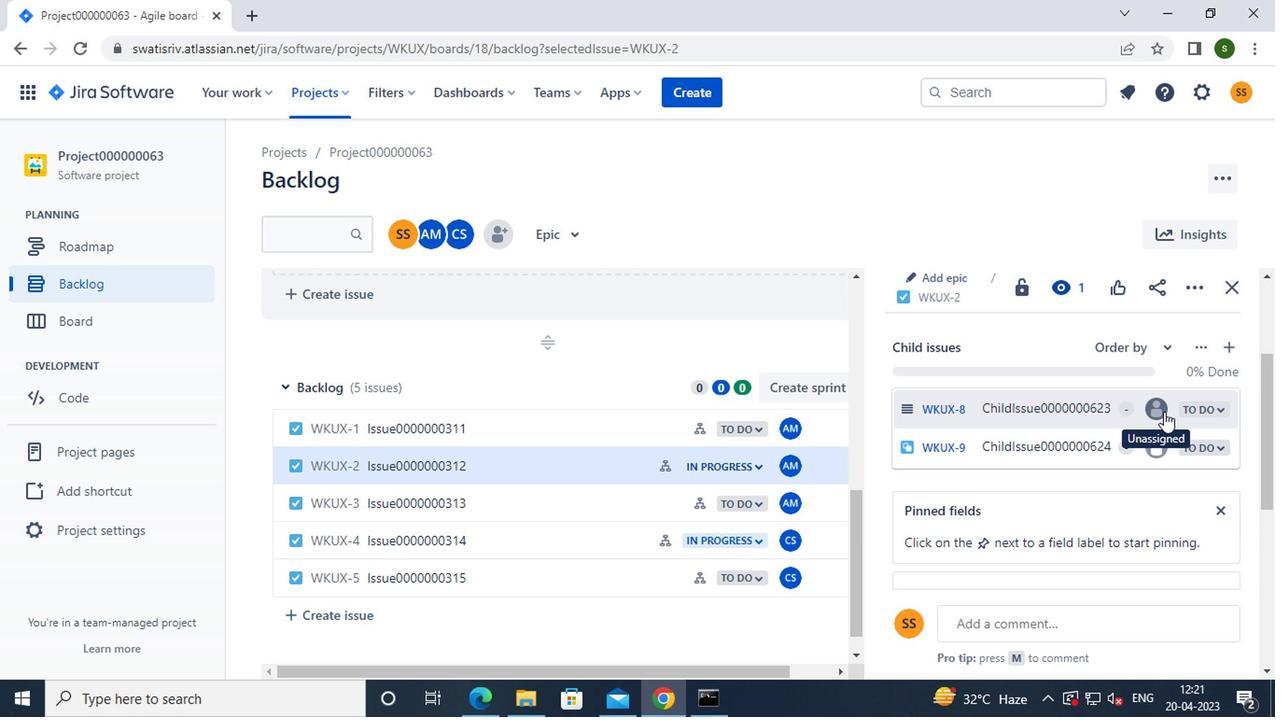 
Action: Mouse moved to (1005, 453)
Screenshot: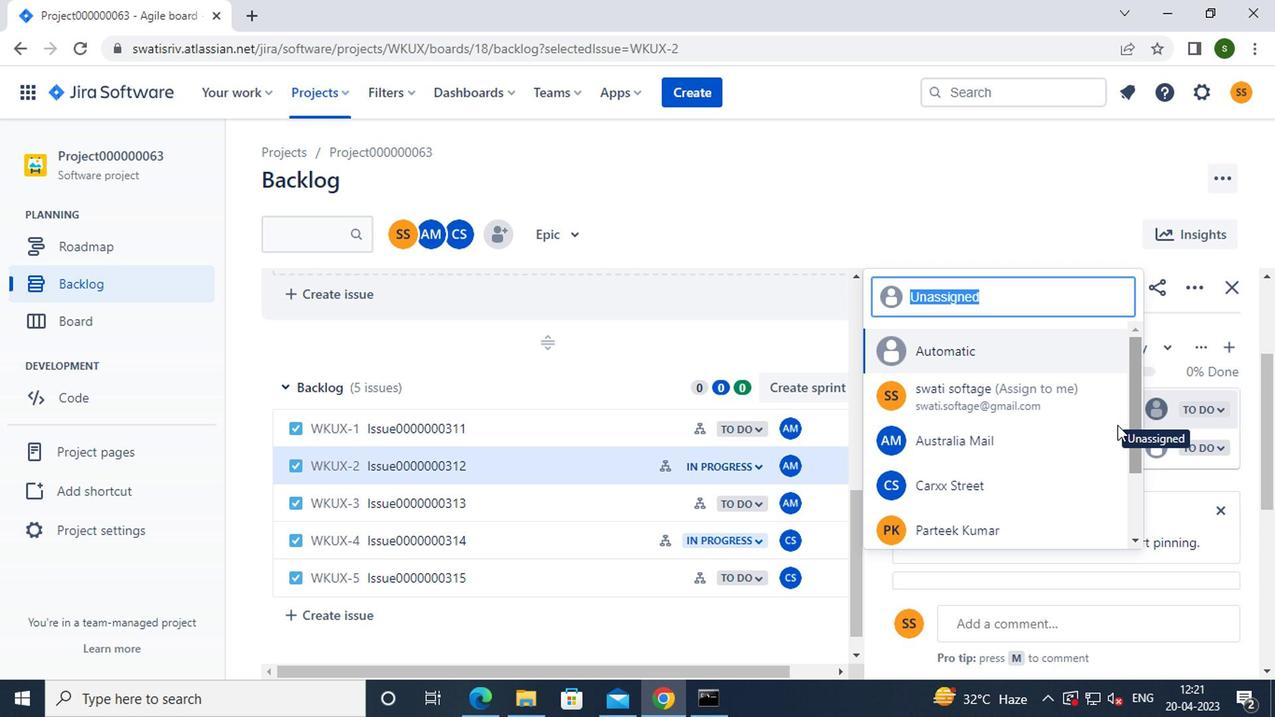 
Action: Mouse pressed left at (1005, 453)
Screenshot: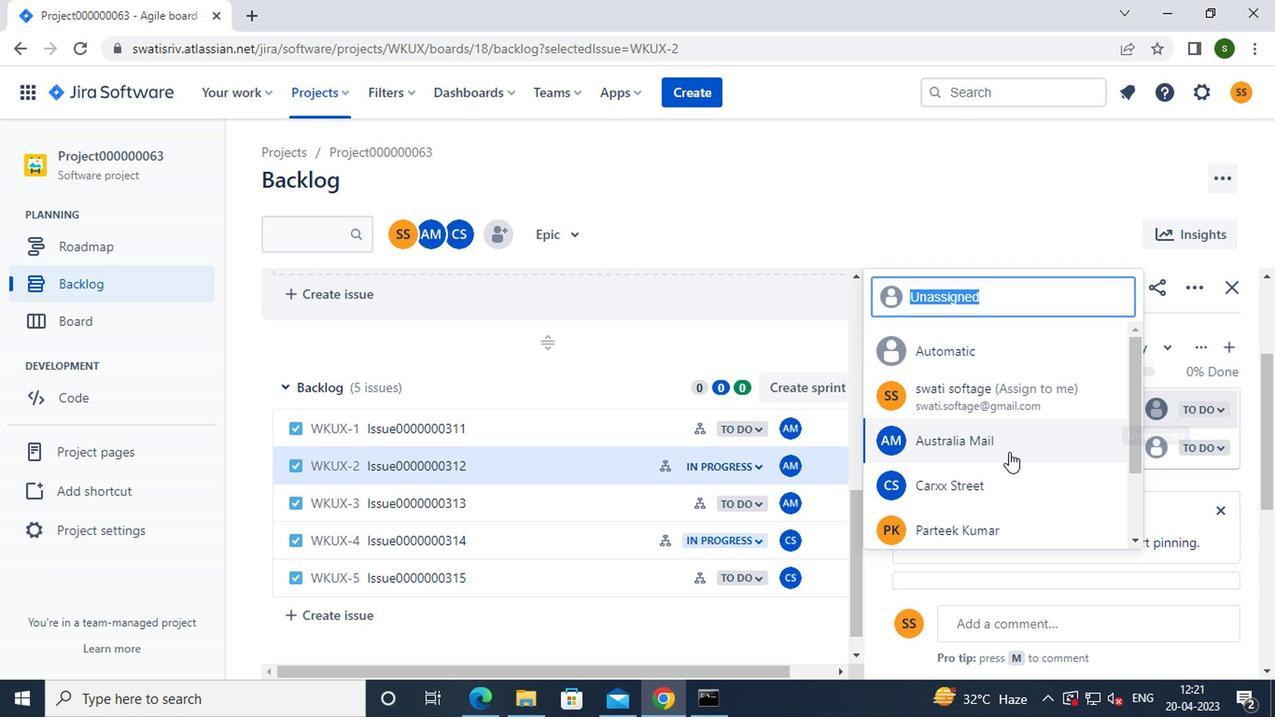
Action: Mouse moved to (1148, 441)
Screenshot: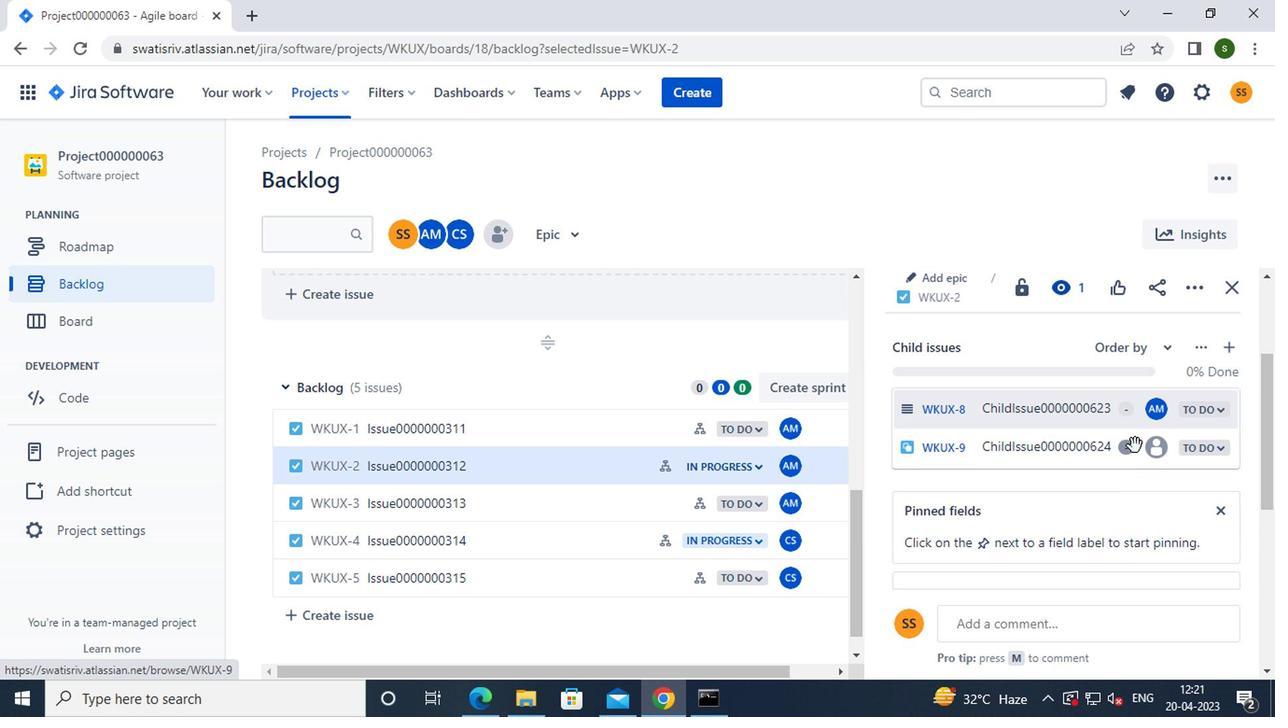 
Action: Mouse pressed left at (1148, 441)
Screenshot: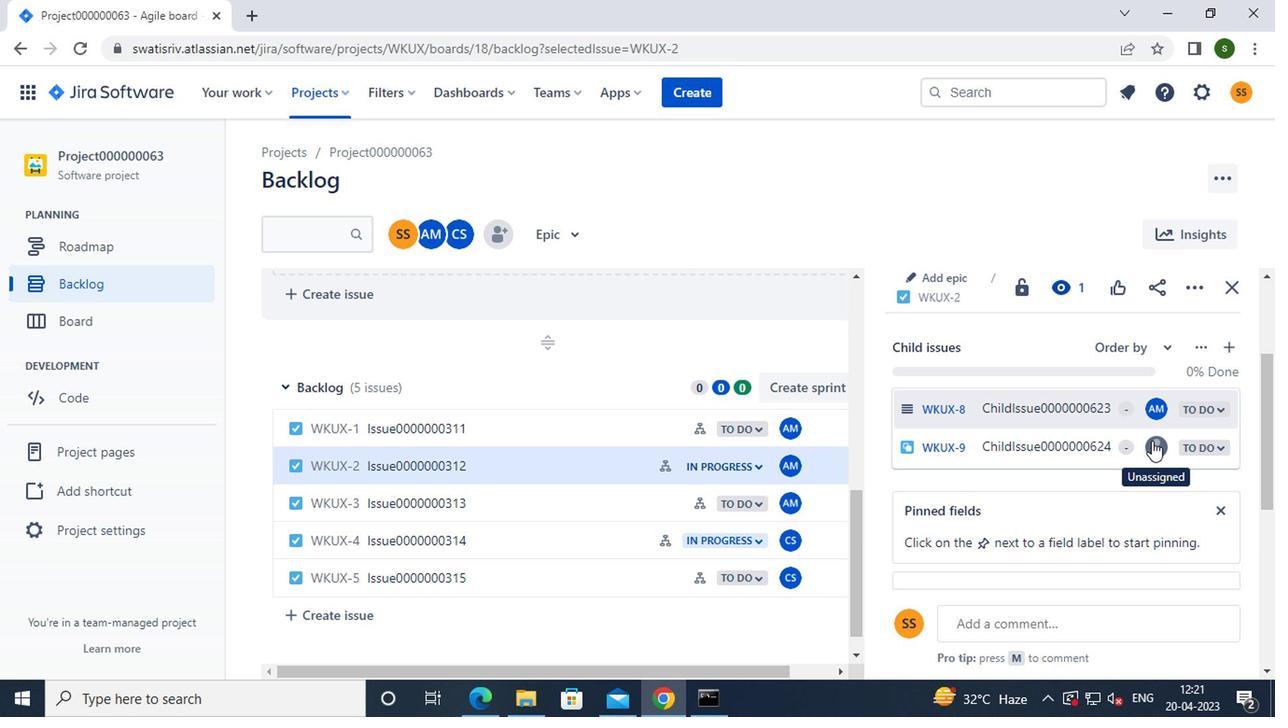 
Action: Mouse moved to (1014, 488)
Screenshot: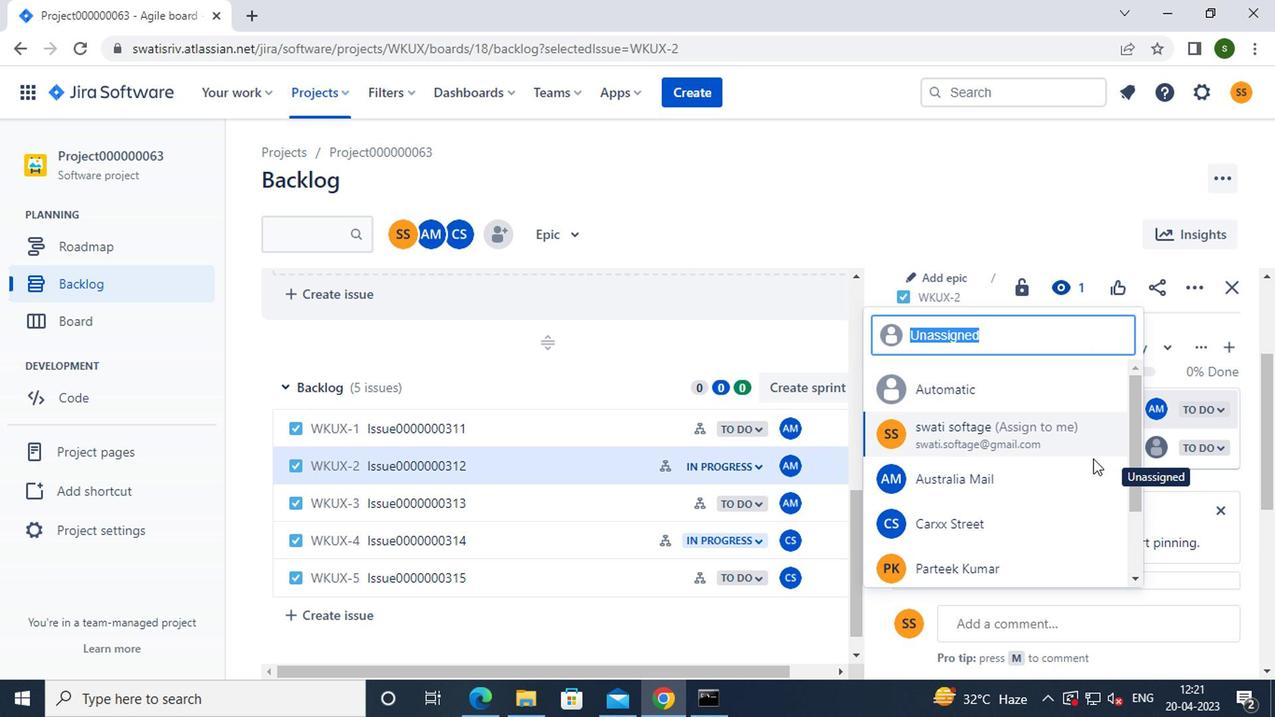 
Action: Mouse pressed left at (1014, 488)
Screenshot: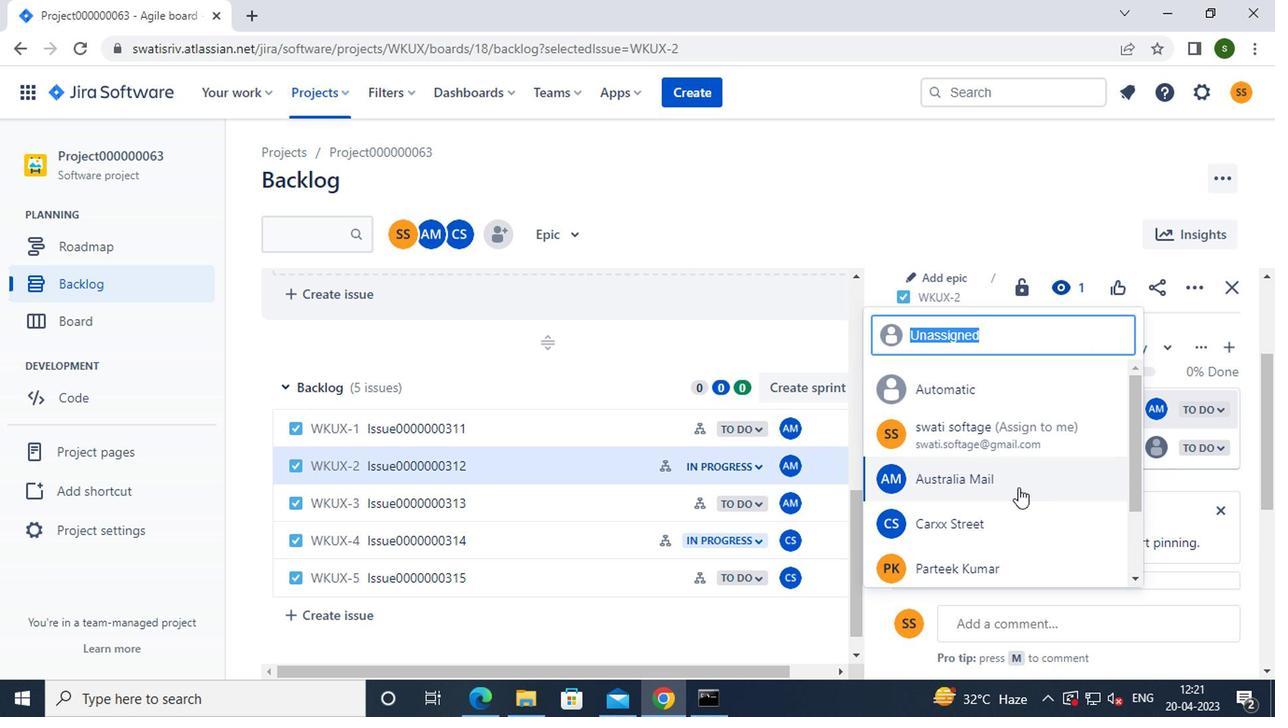 
Action: Mouse moved to (887, 181)
Screenshot: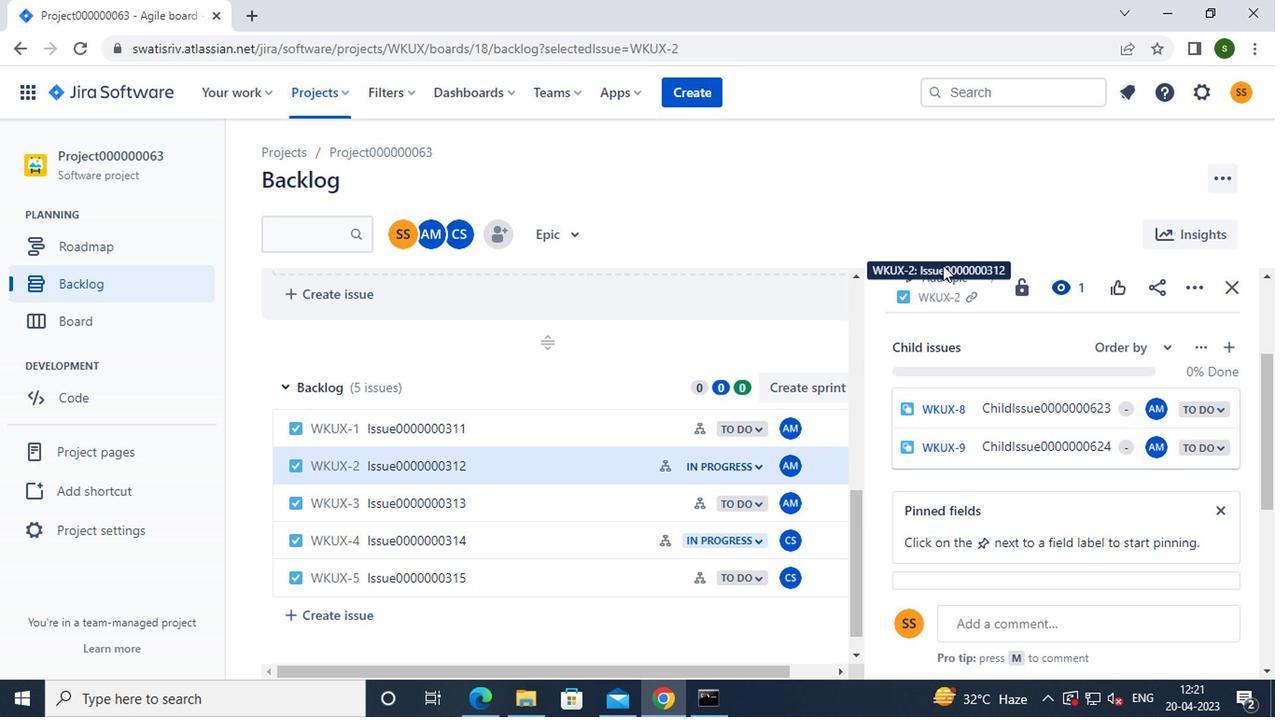 
Action: Key pressed <Key.f8>
Screenshot: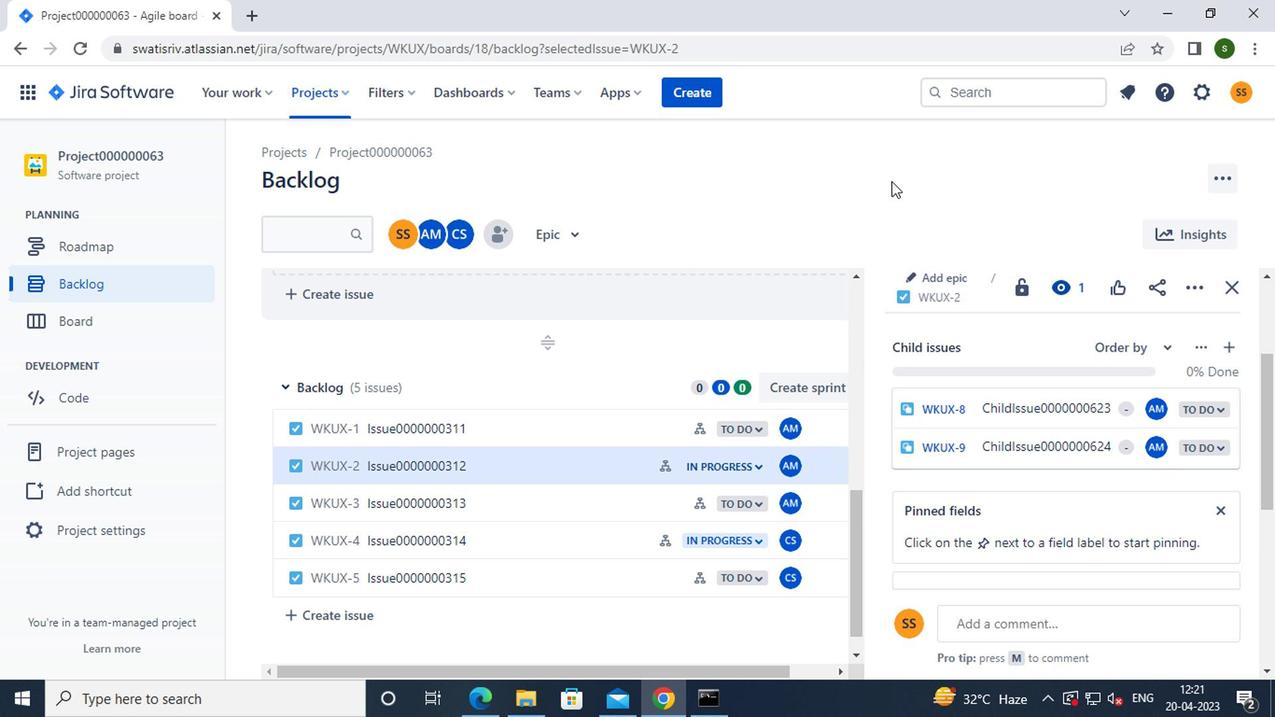 
